 Task: Create a due date automation trigger when advanced on, 2 hours after a card is due add fields without custom field "Resume" set to a number lower than 1 and greater or equal to 10.
Action: Mouse moved to (1297, 100)
Screenshot: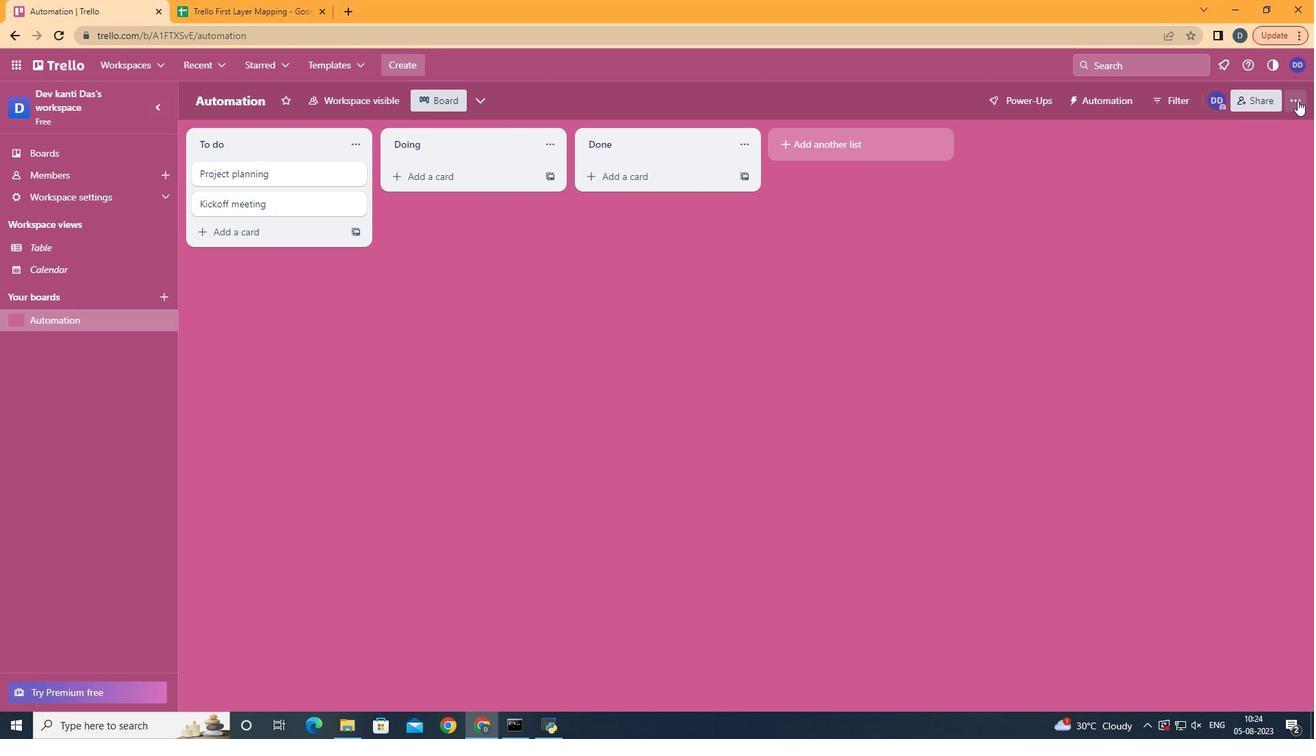 
Action: Mouse pressed left at (1297, 100)
Screenshot: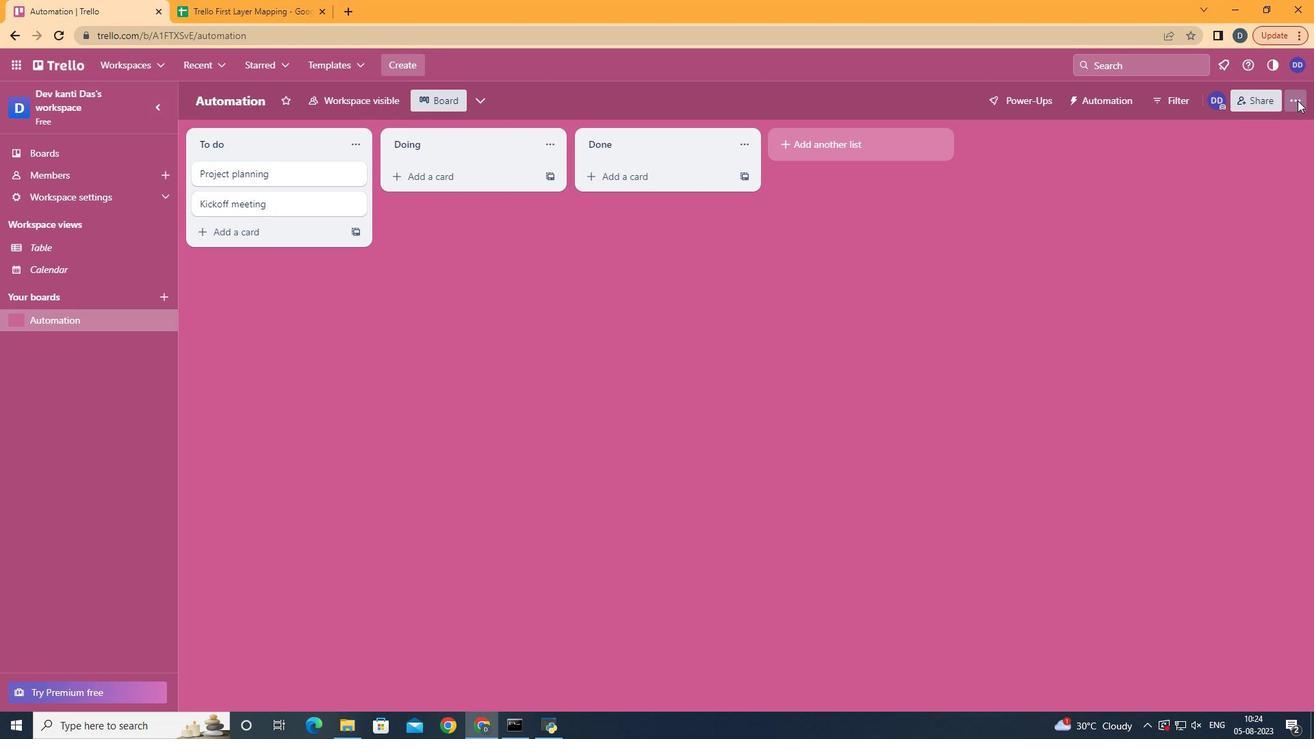 
Action: Mouse moved to (1194, 266)
Screenshot: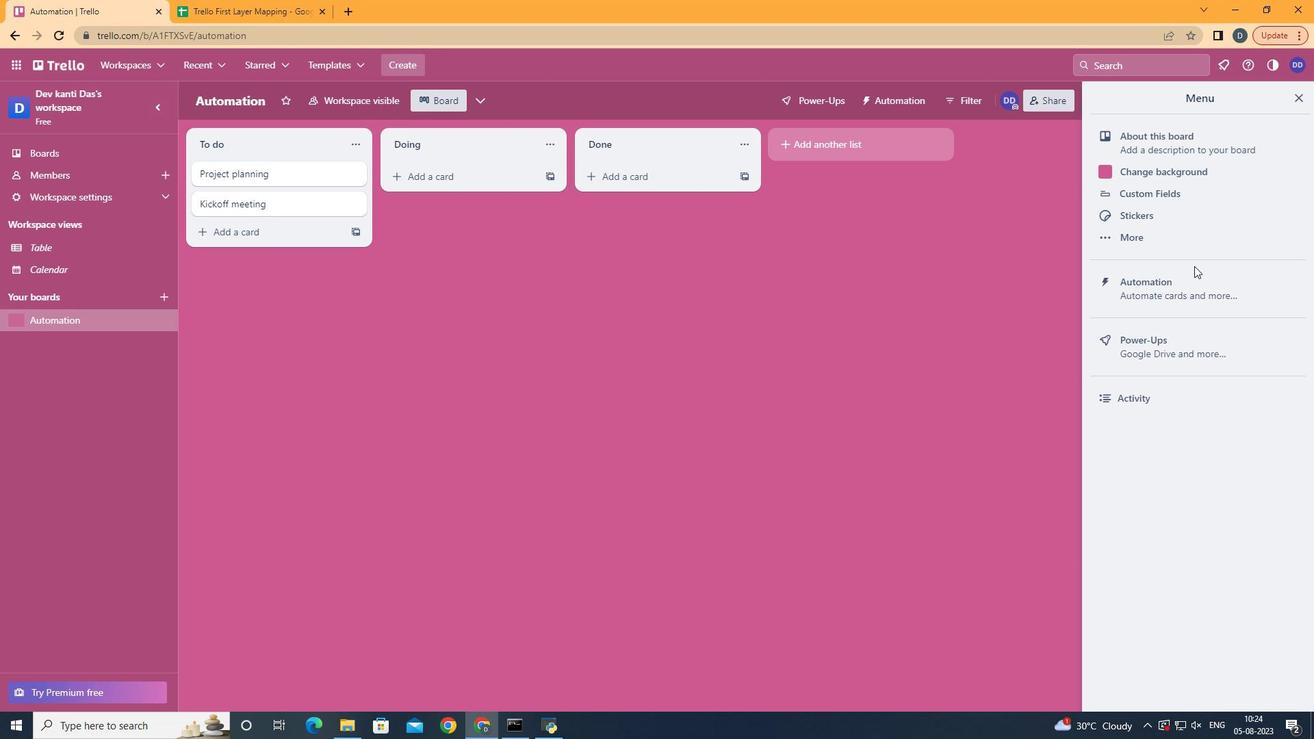 
Action: Mouse pressed left at (1194, 266)
Screenshot: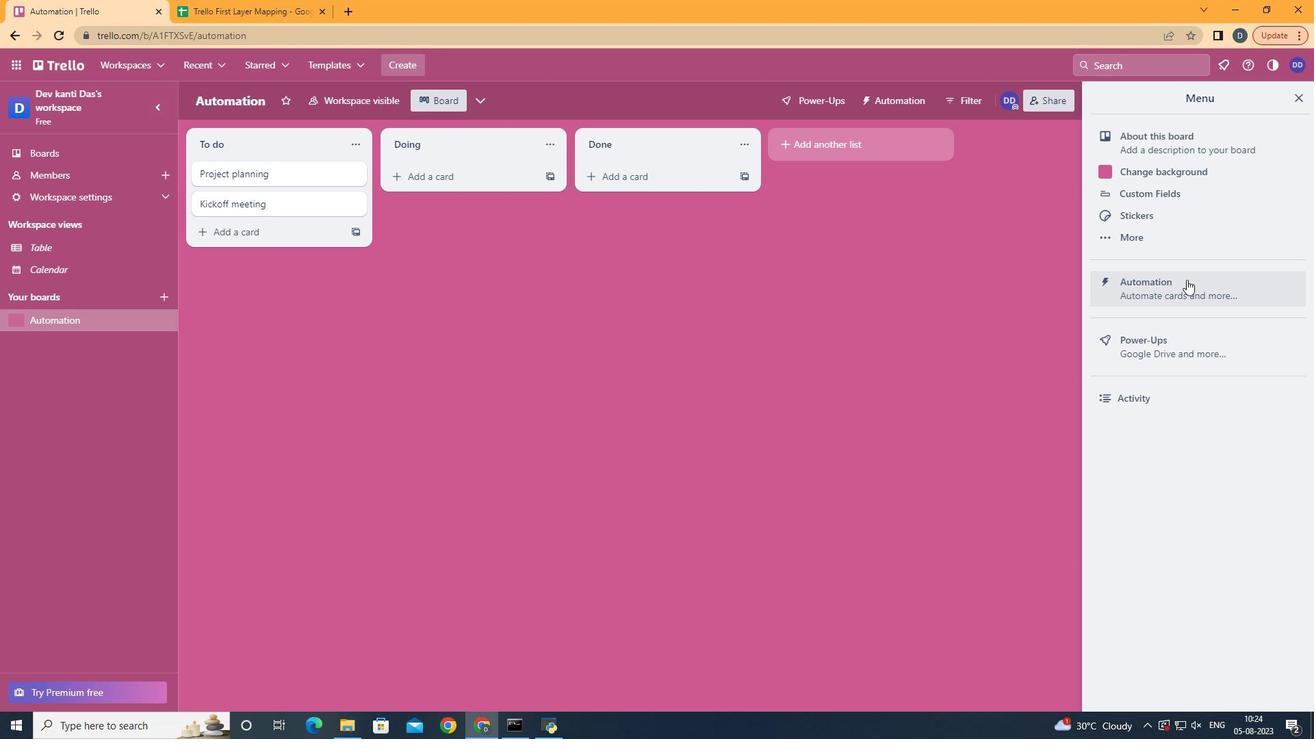 
Action: Mouse moved to (1184, 280)
Screenshot: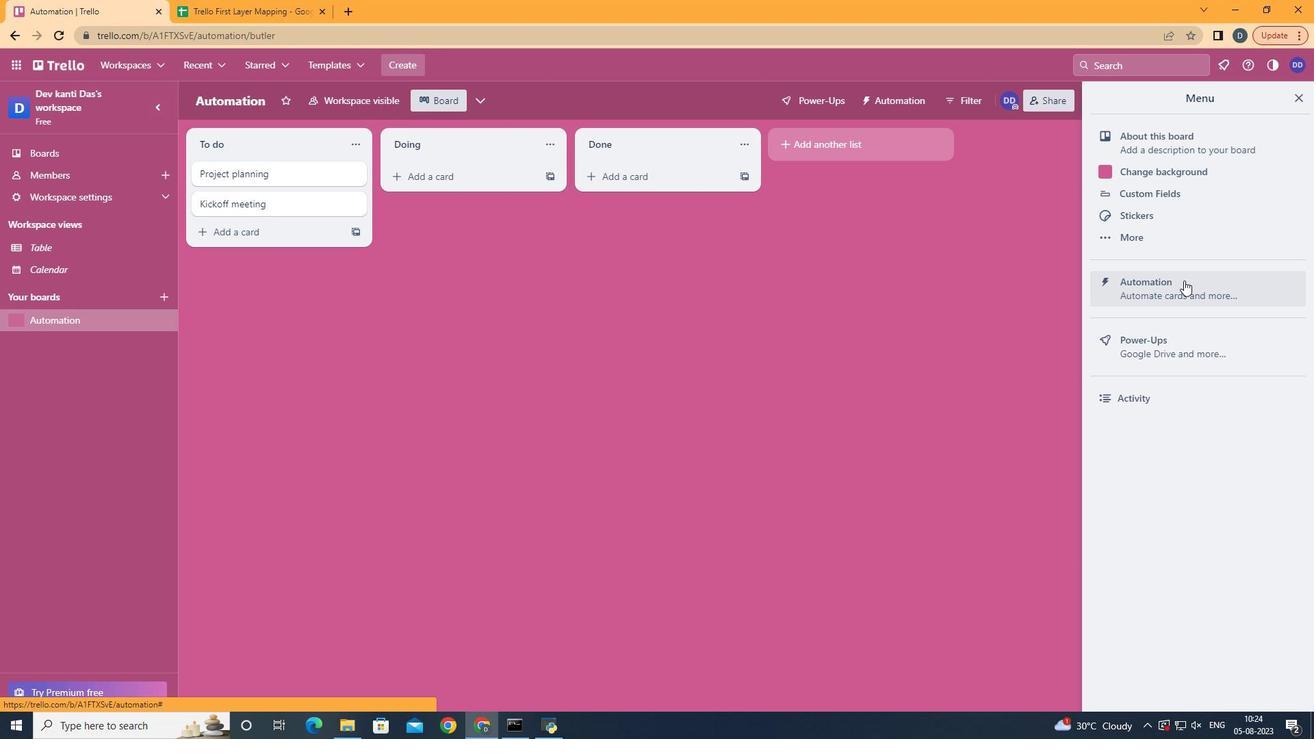 
Action: Mouse pressed left at (1186, 280)
Screenshot: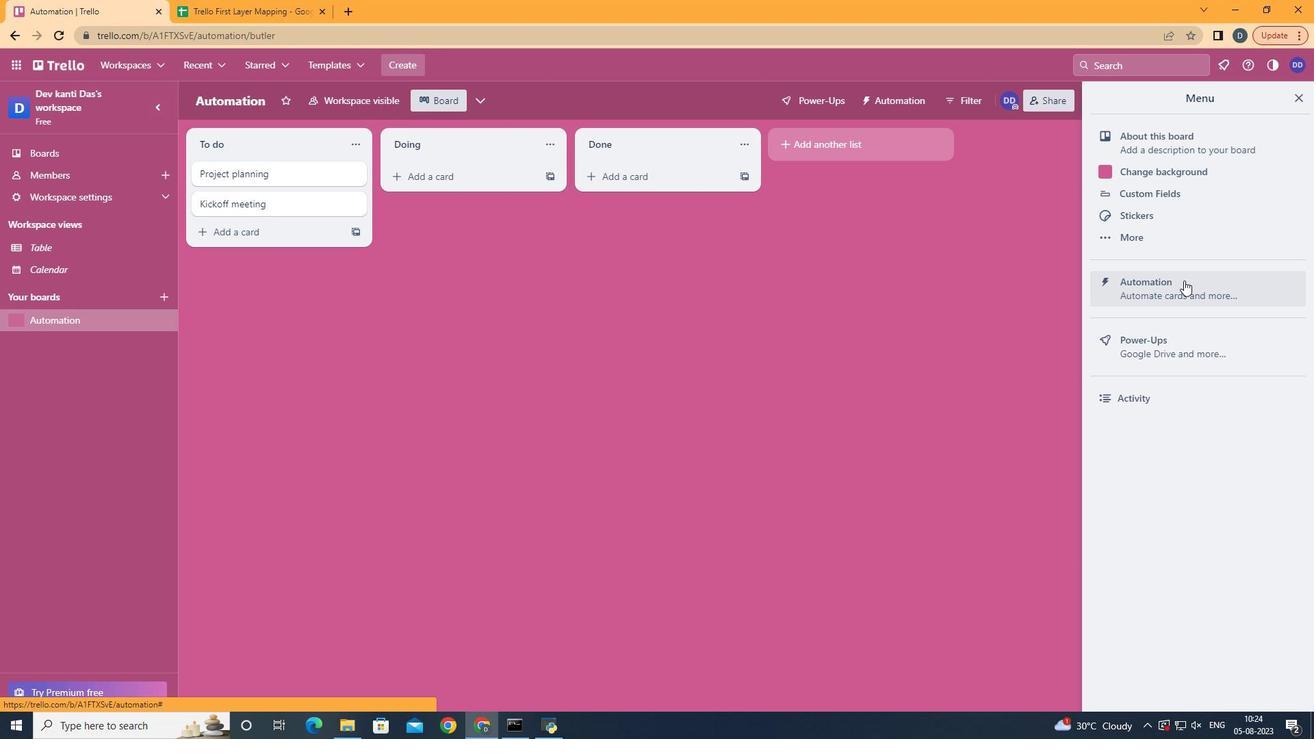 
Action: Mouse moved to (263, 277)
Screenshot: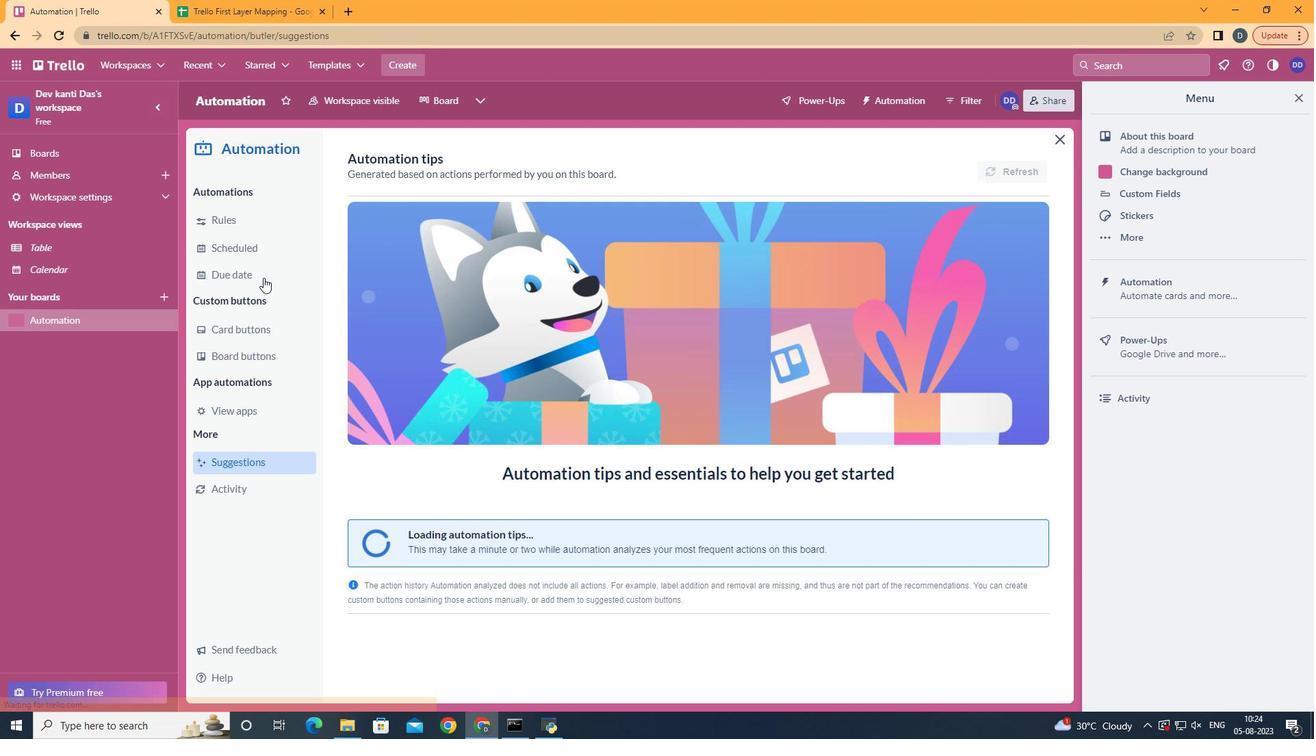
Action: Mouse pressed left at (263, 277)
Screenshot: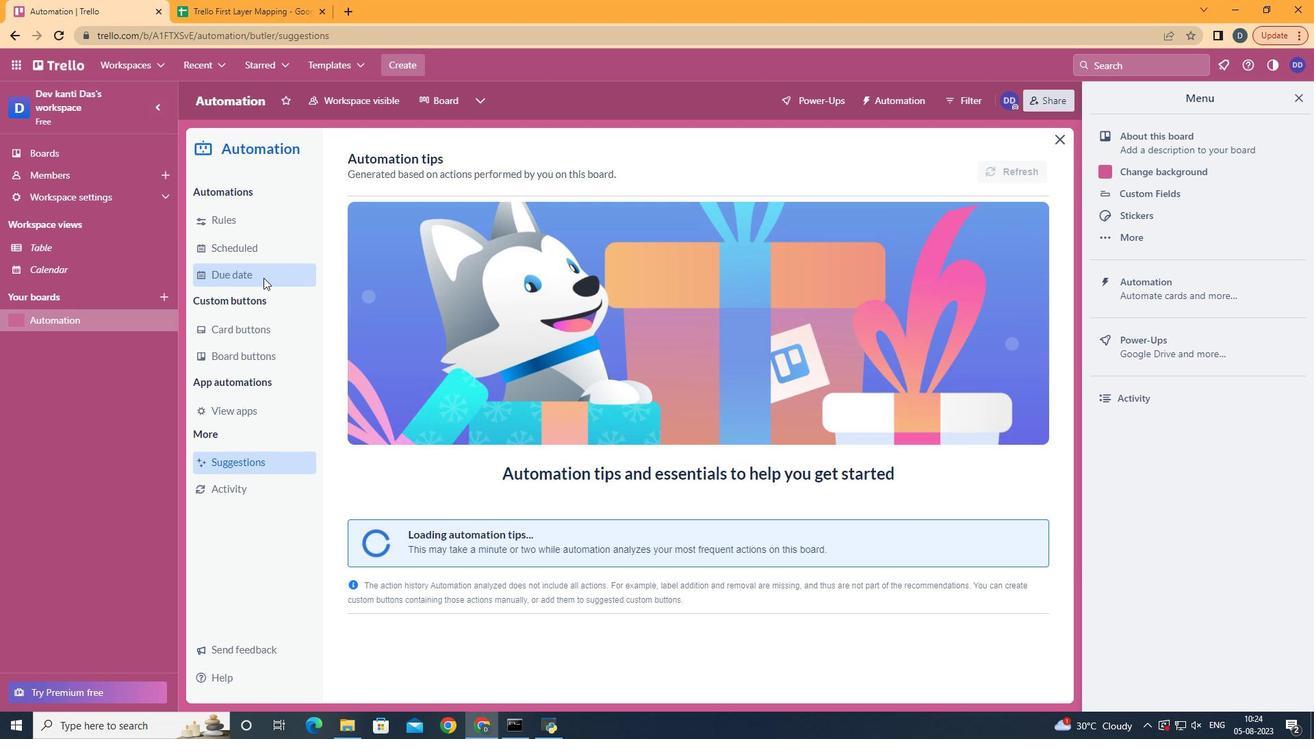 
Action: Mouse moved to (958, 167)
Screenshot: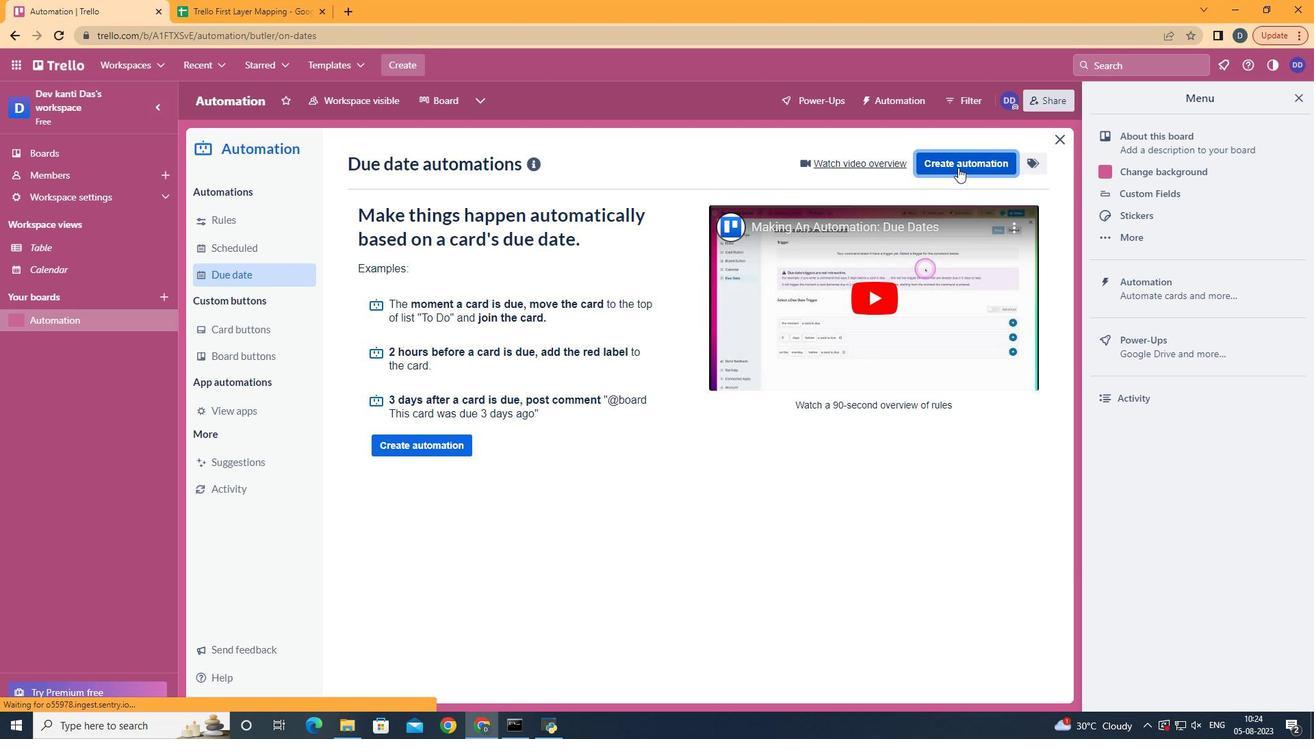 
Action: Mouse pressed left at (958, 167)
Screenshot: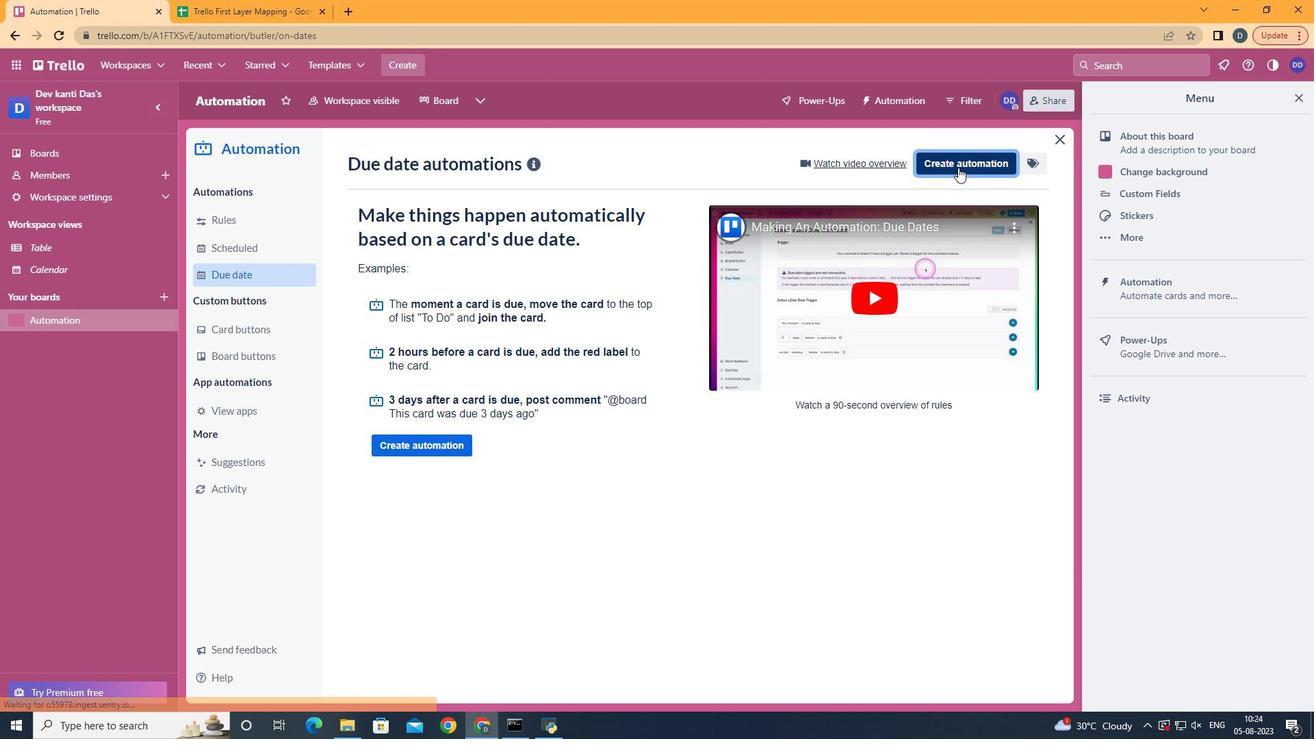 
Action: Mouse moved to (675, 299)
Screenshot: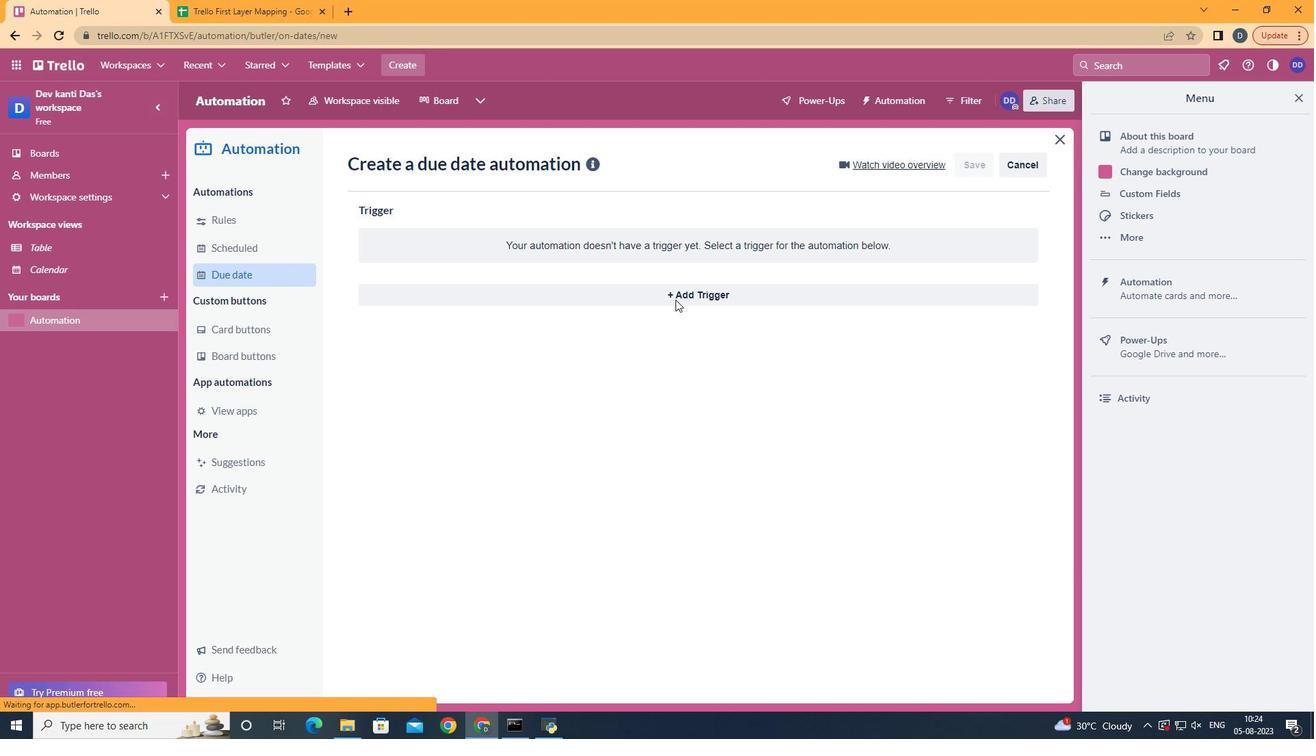 
Action: Mouse pressed left at (675, 299)
Screenshot: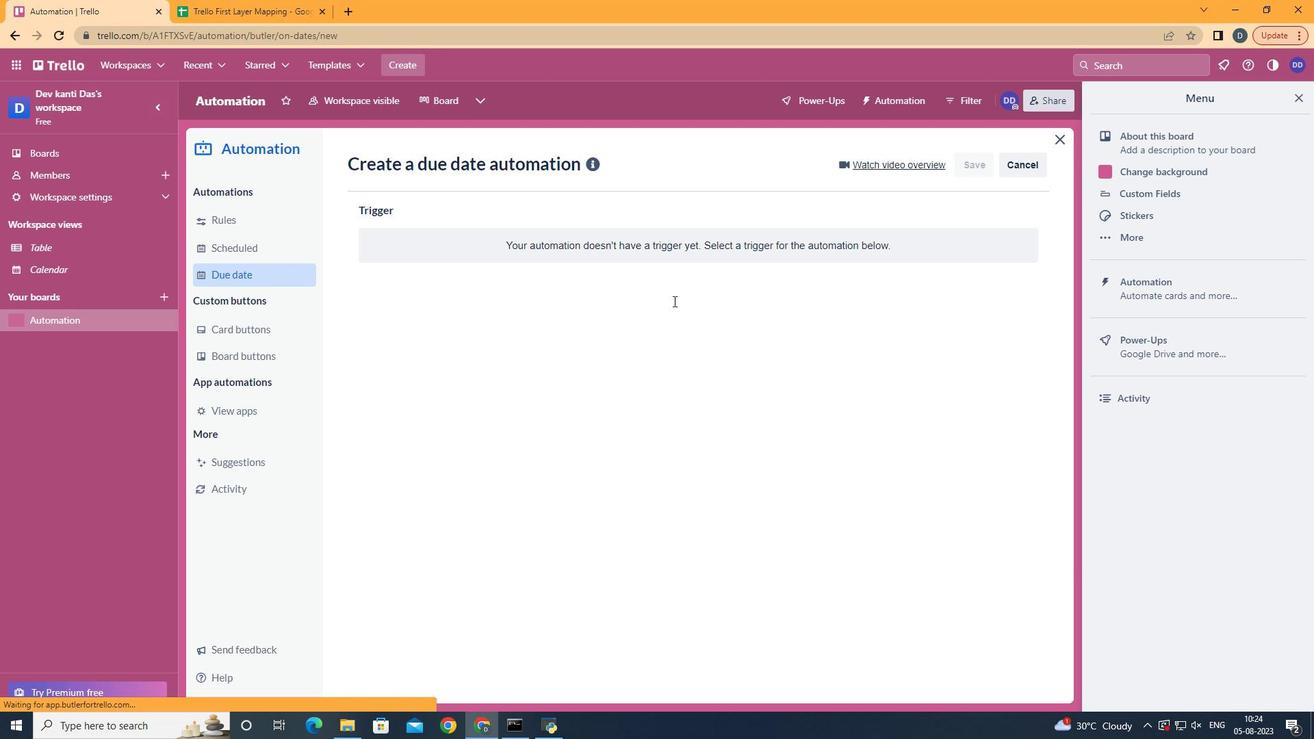 
Action: Mouse moved to (453, 578)
Screenshot: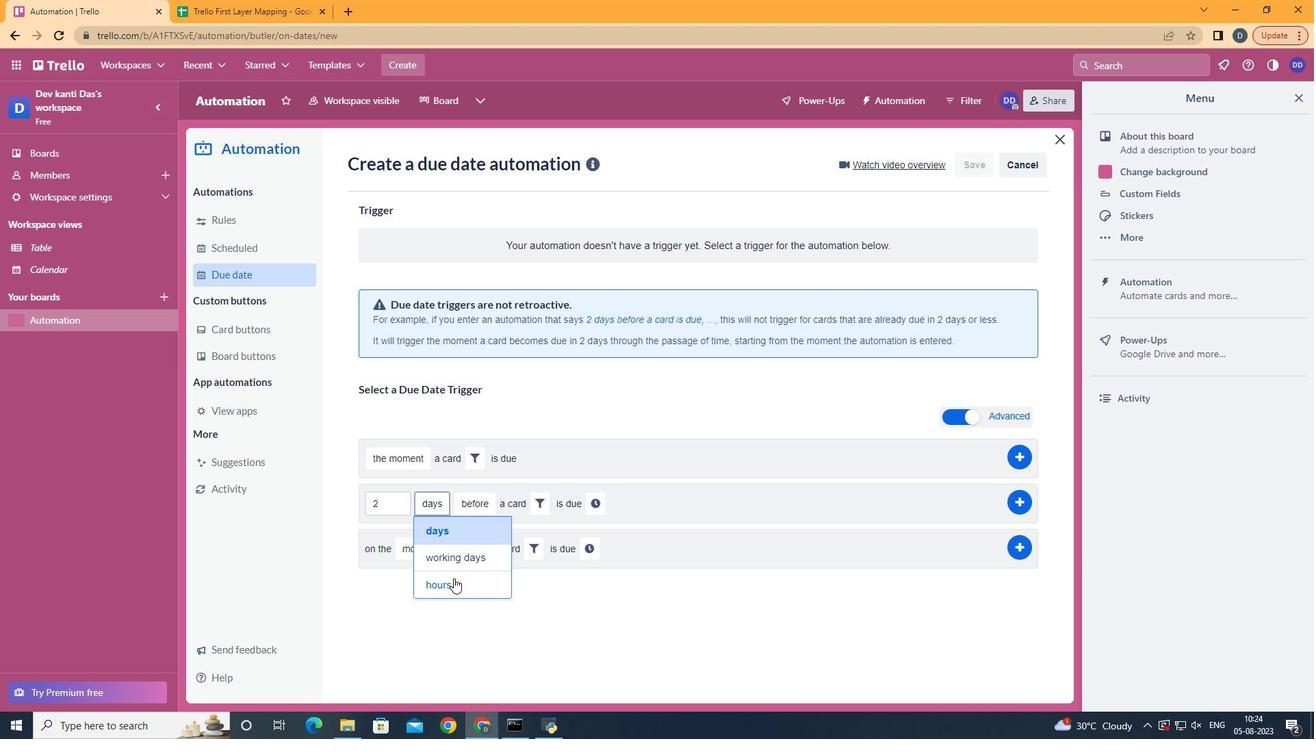 
Action: Mouse pressed left at (453, 578)
Screenshot: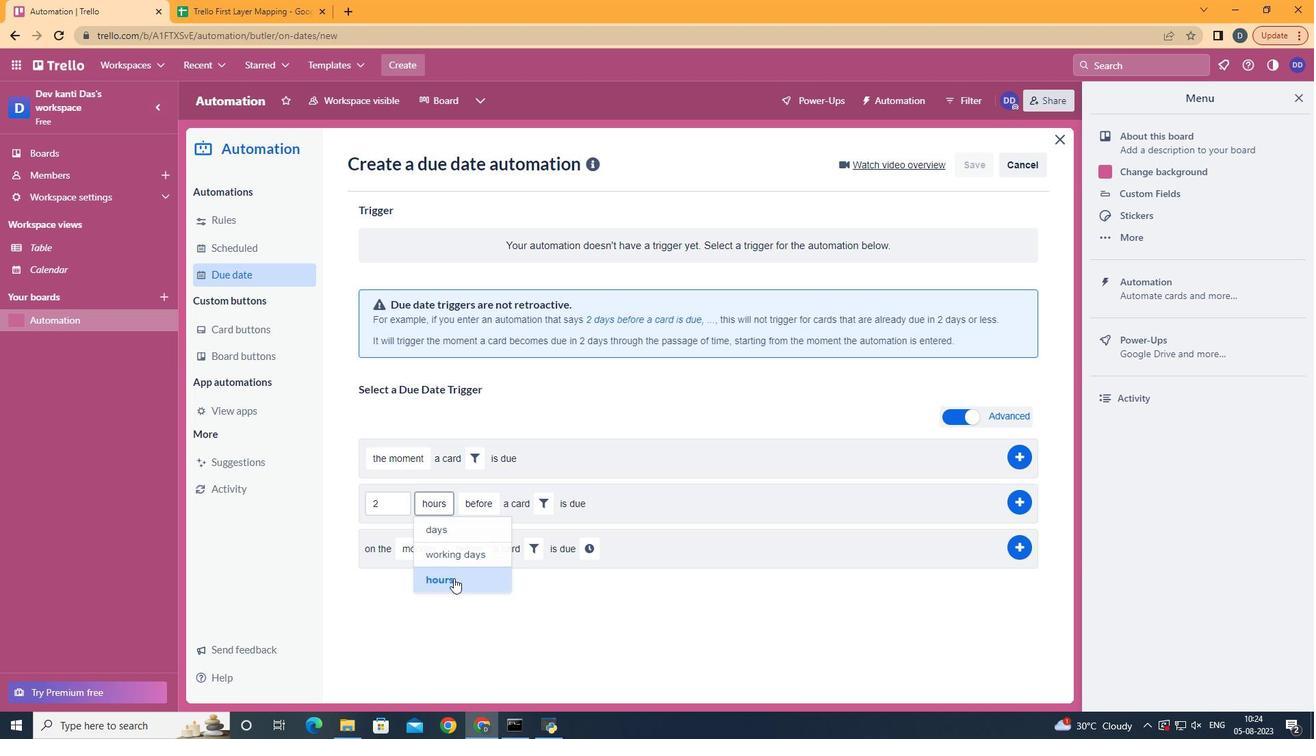 
Action: Mouse moved to (484, 555)
Screenshot: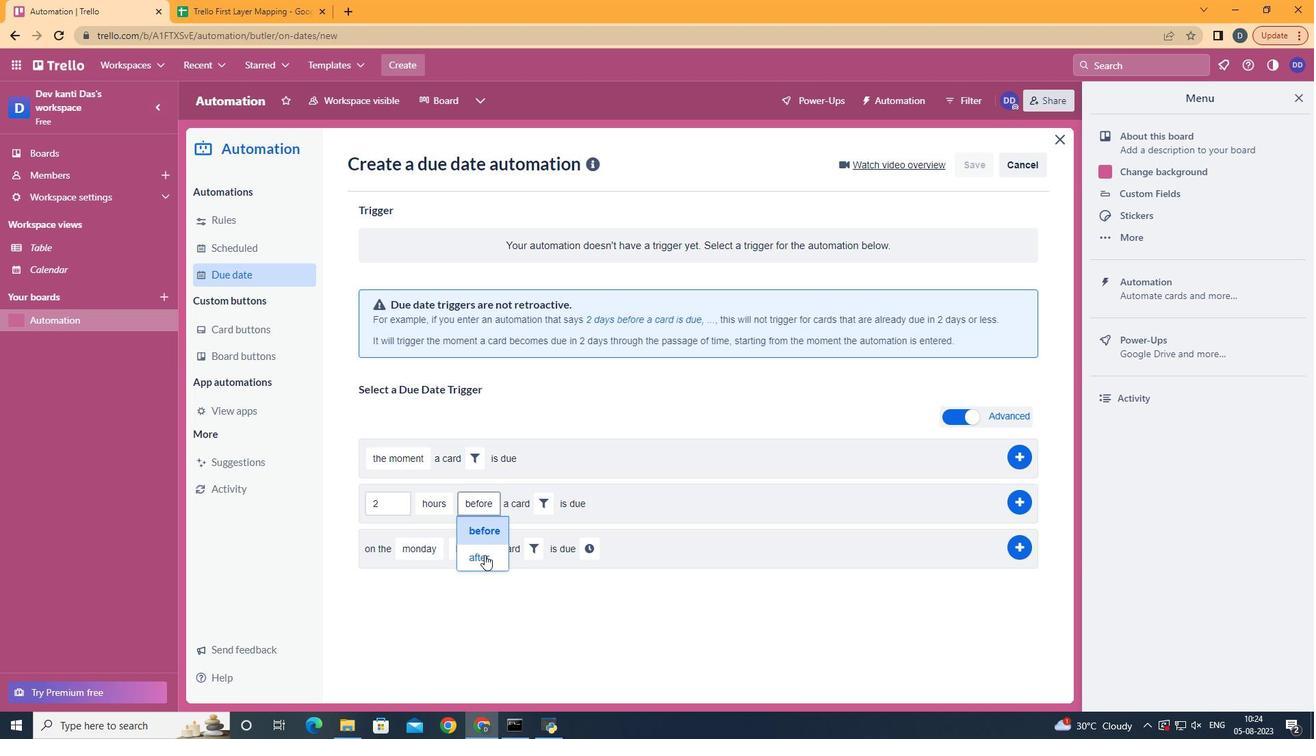 
Action: Mouse pressed left at (484, 555)
Screenshot: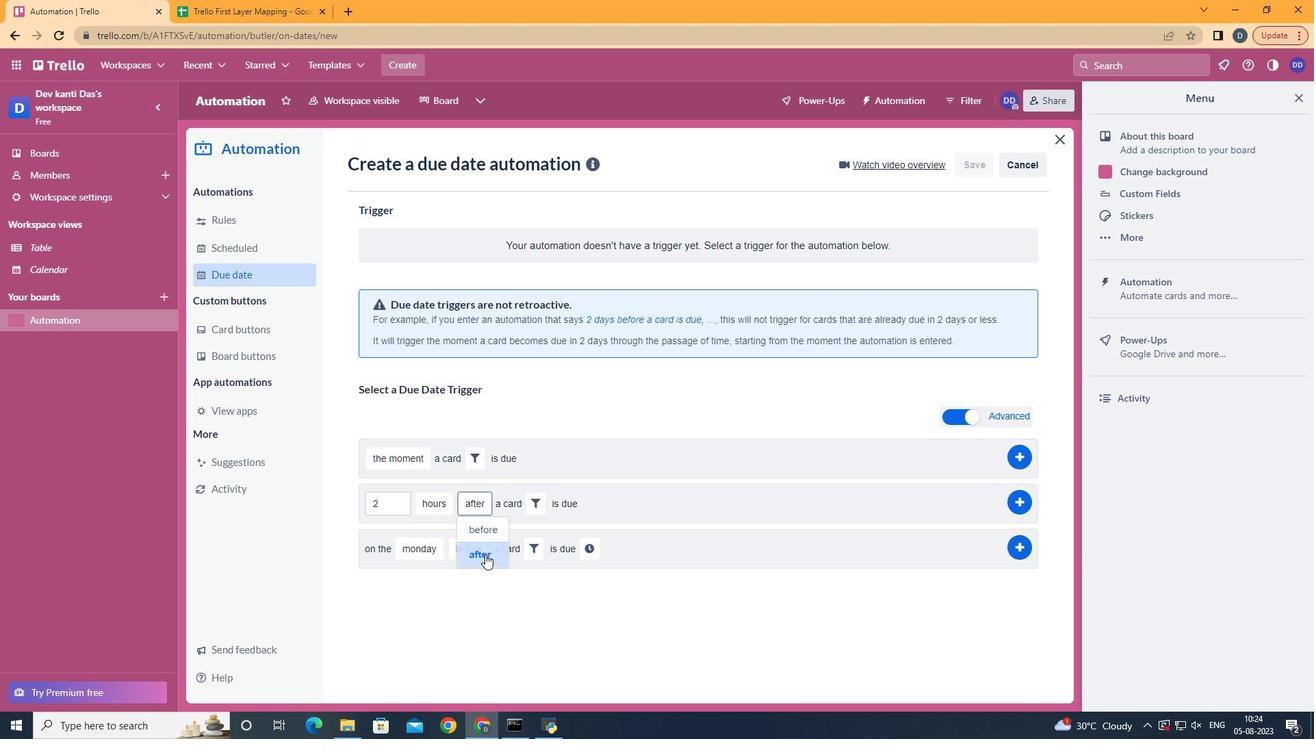 
Action: Mouse moved to (540, 508)
Screenshot: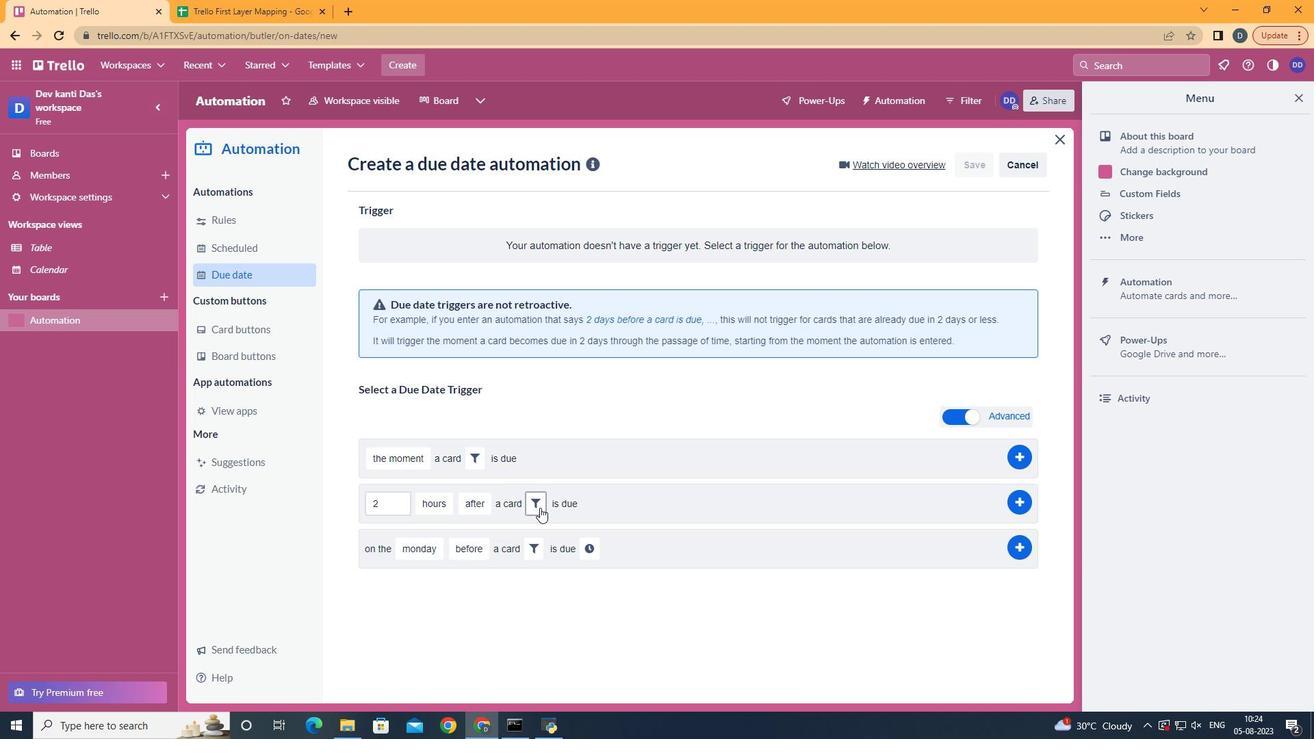 
Action: Mouse pressed left at (540, 508)
Screenshot: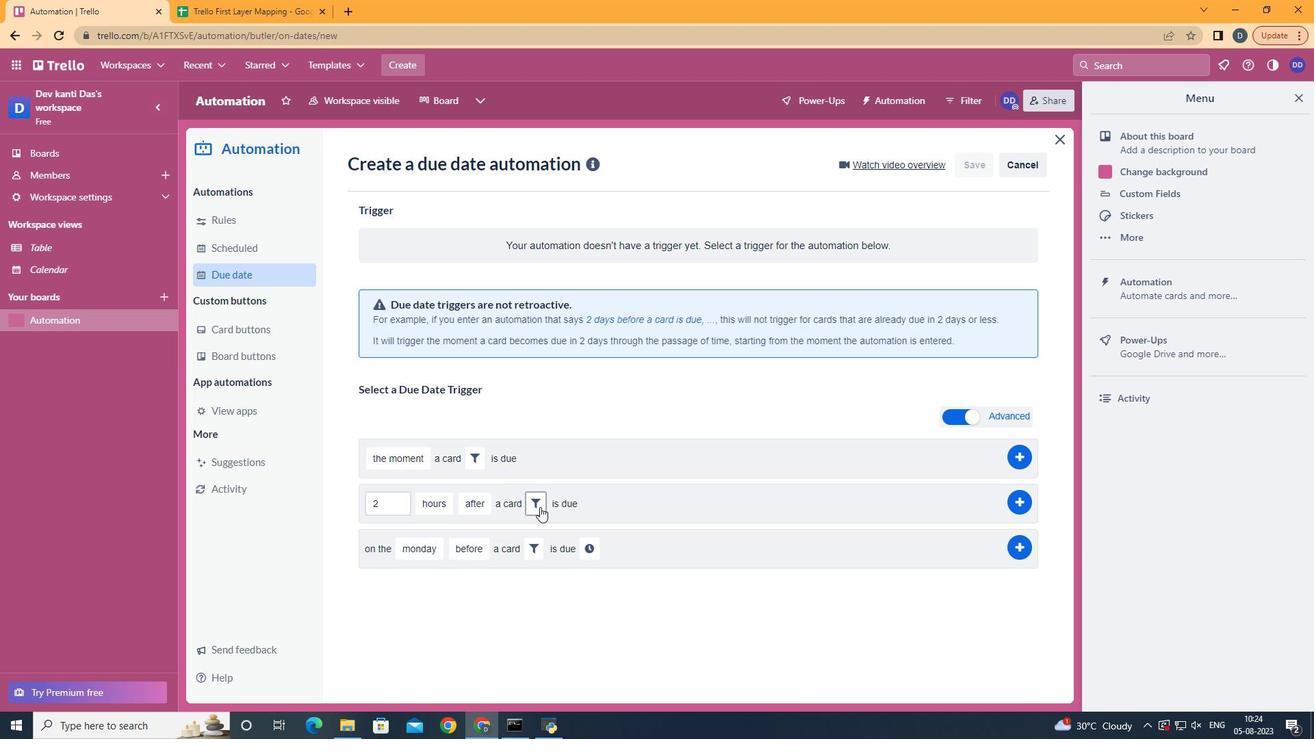
Action: Mouse moved to (753, 542)
Screenshot: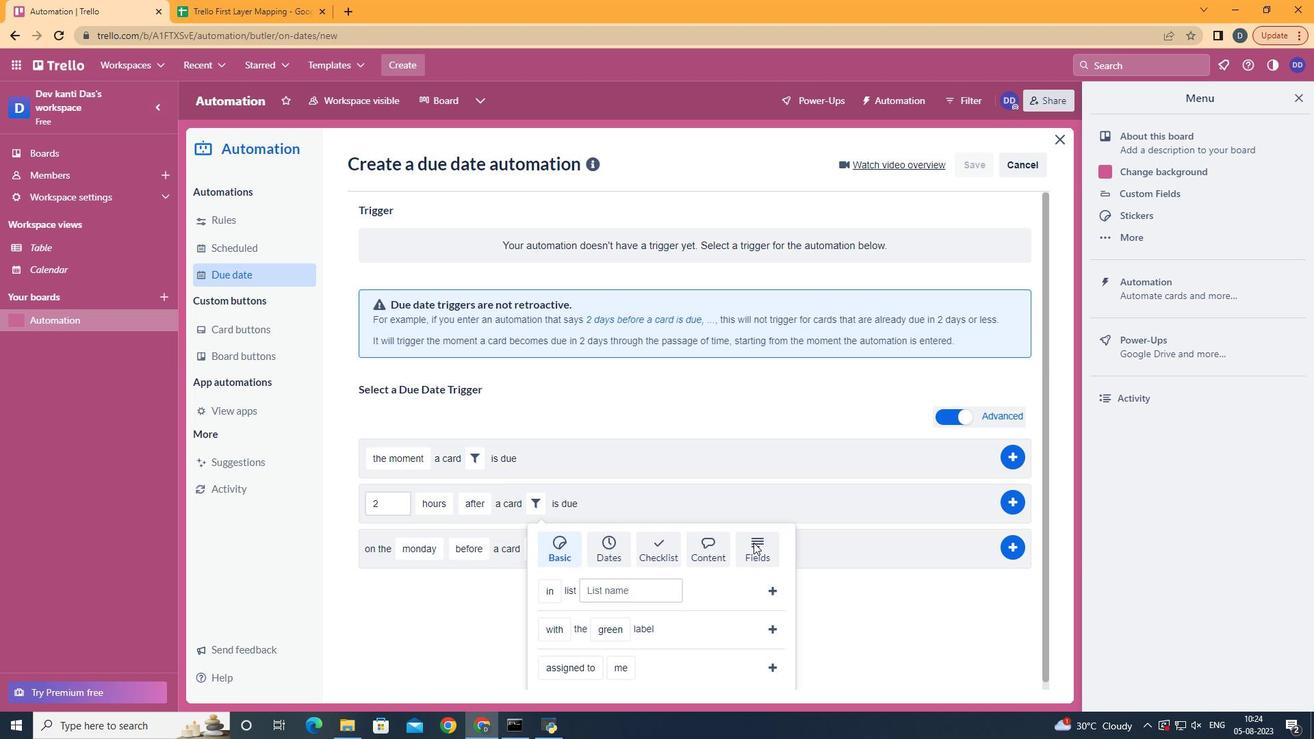
Action: Mouse pressed left at (753, 542)
Screenshot: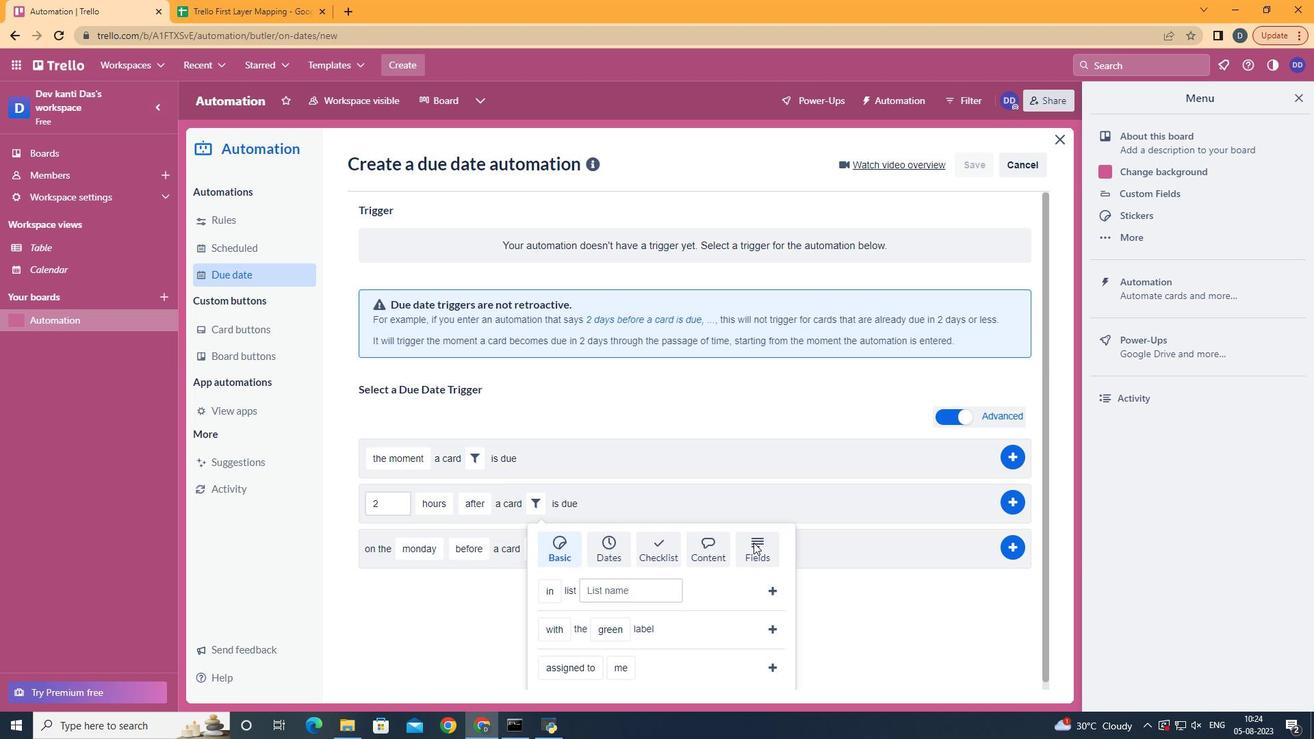
Action: Mouse moved to (802, 532)
Screenshot: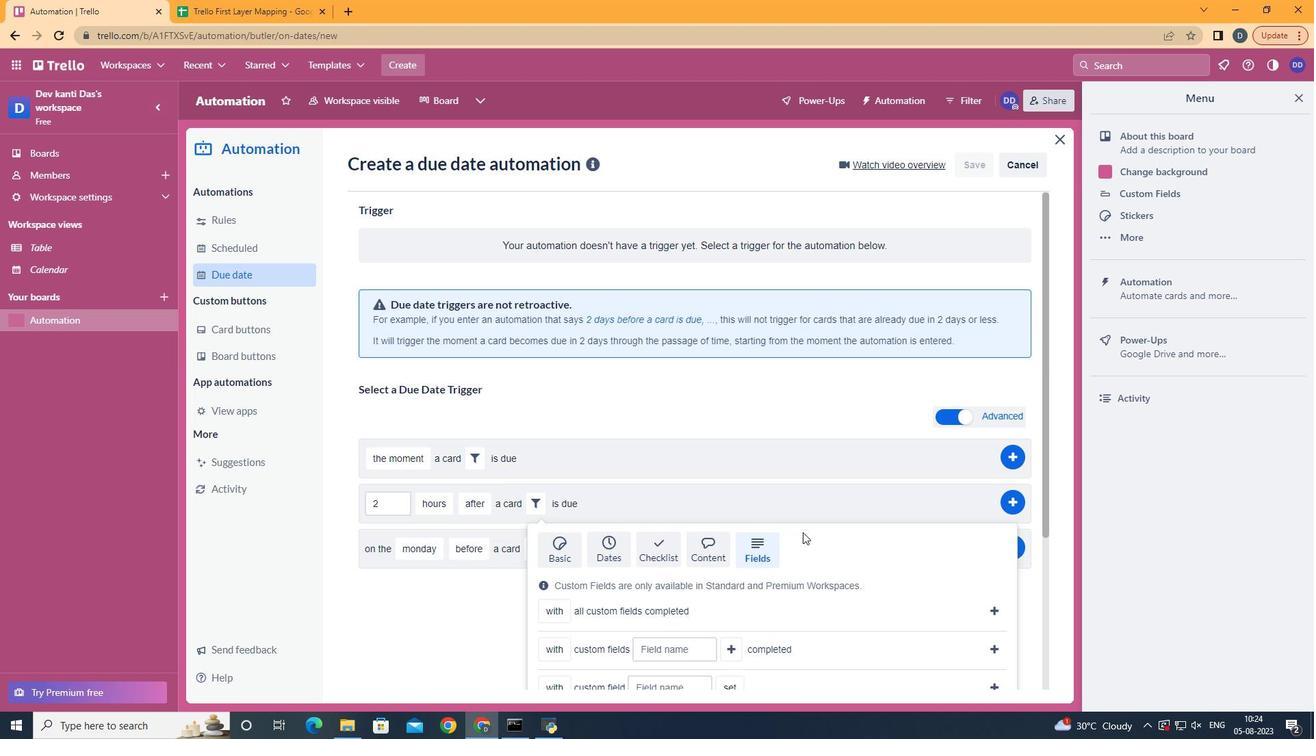 
Action: Mouse scrolled (802, 531) with delta (0, 0)
Screenshot: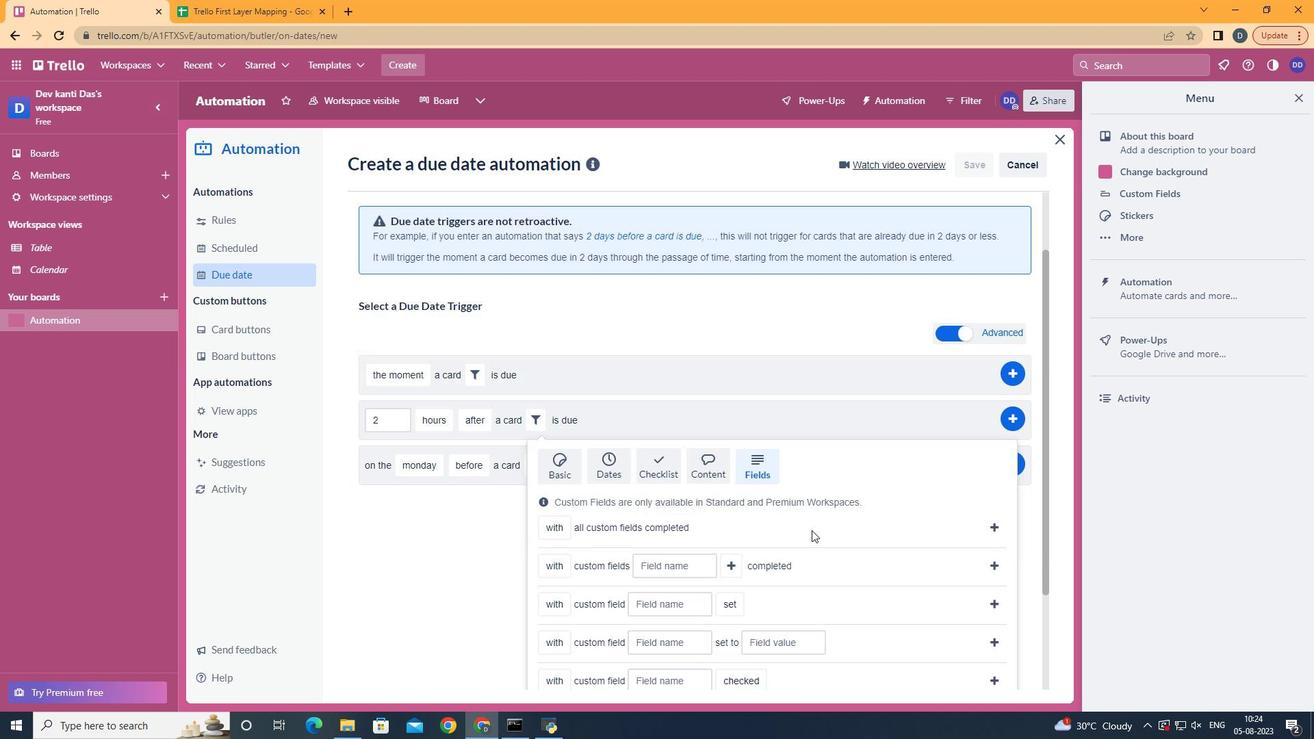 
Action: Mouse scrolled (802, 531) with delta (0, 0)
Screenshot: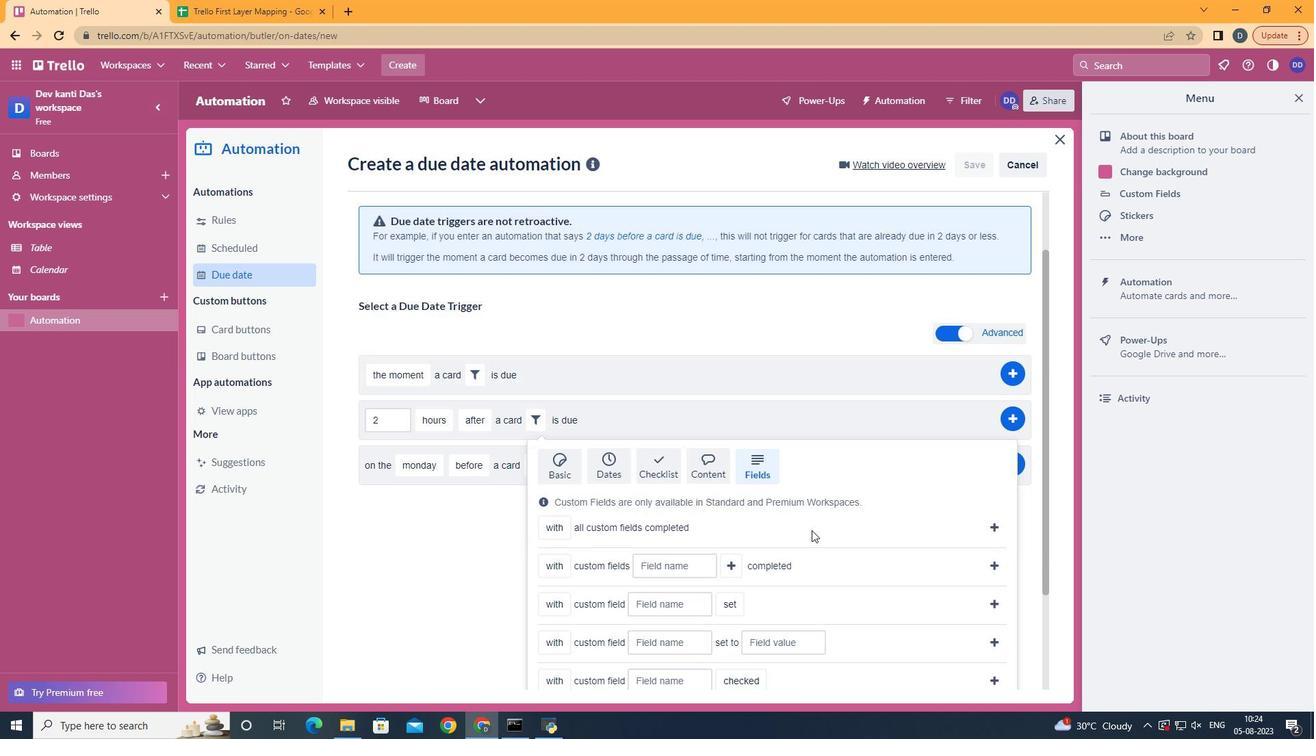 
Action: Mouse scrolled (802, 531) with delta (0, 0)
Screenshot: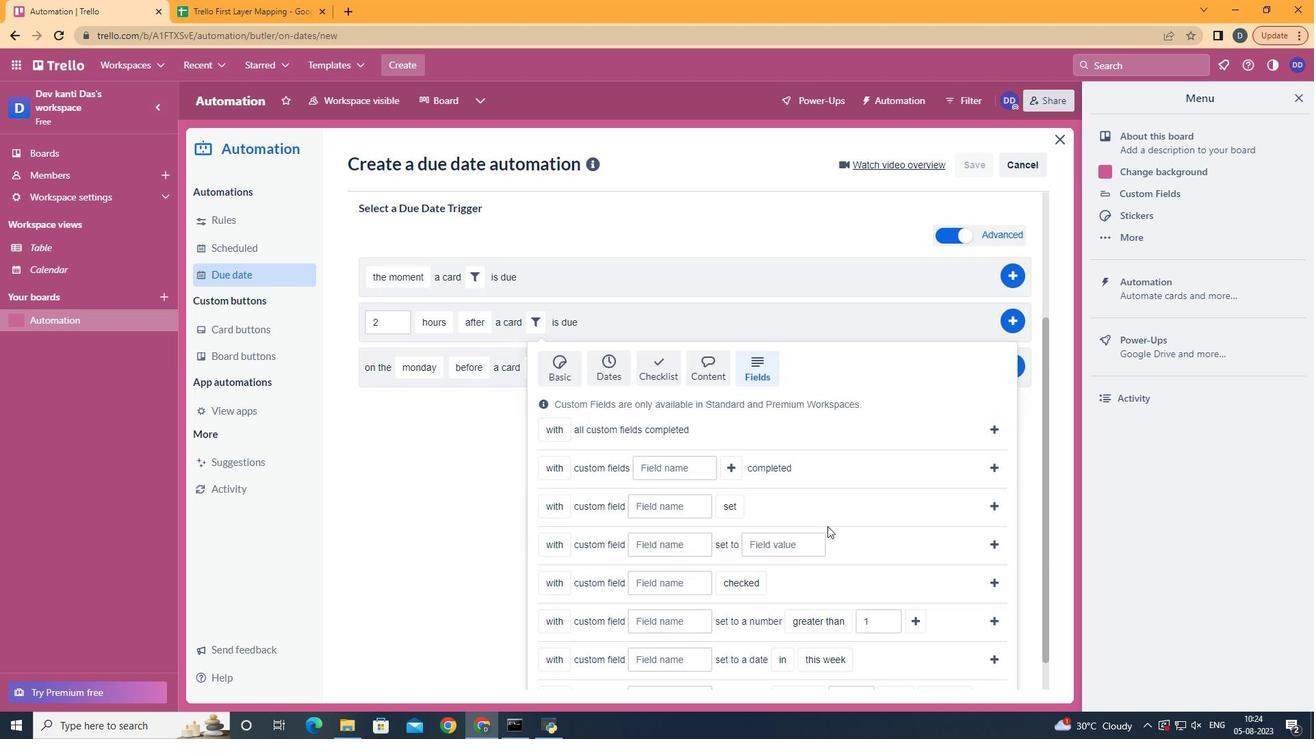 
Action: Mouse scrolled (802, 531) with delta (0, 0)
Screenshot: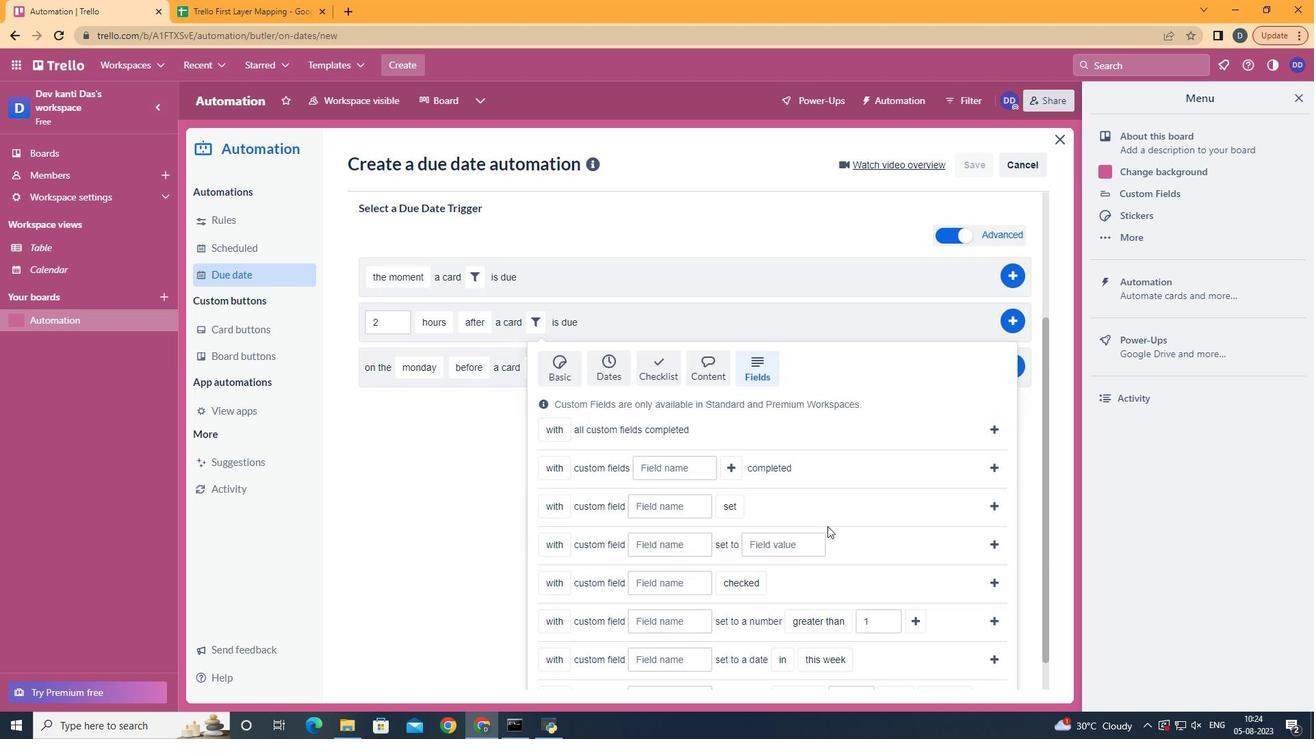 
Action: Mouse moved to (555, 649)
Screenshot: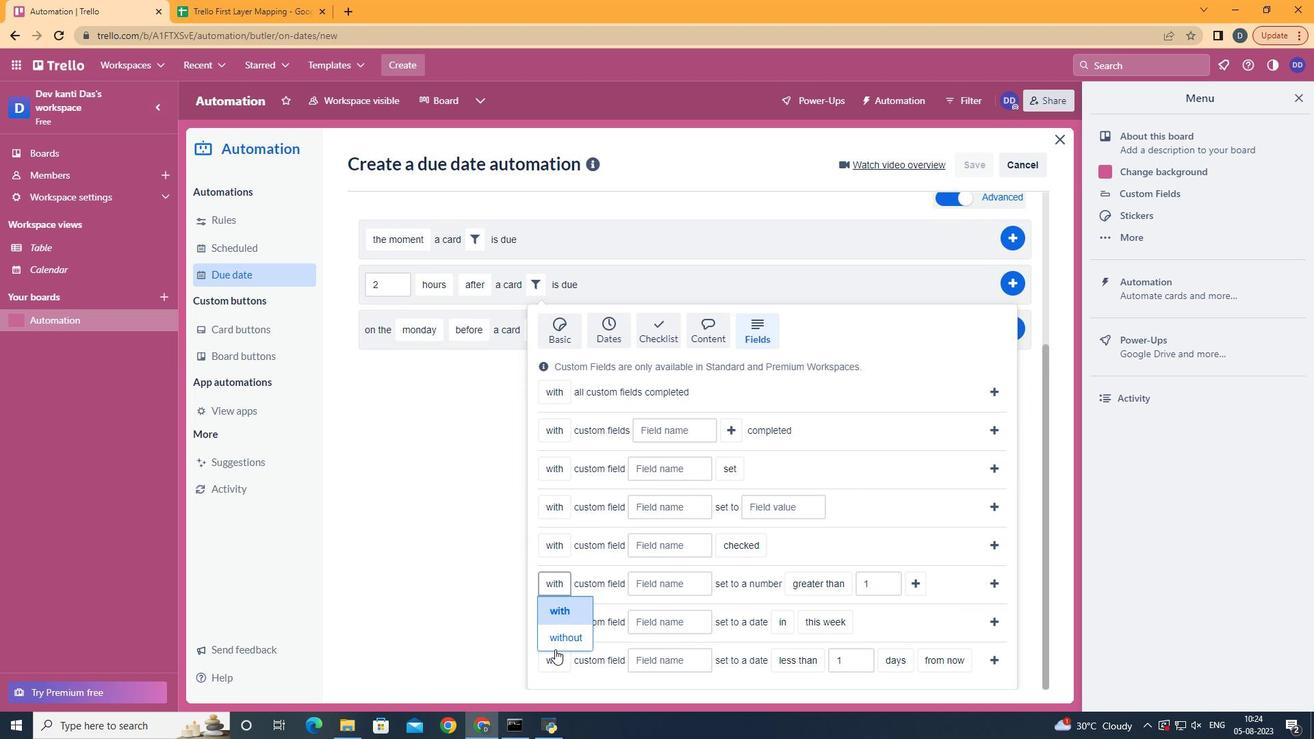 
Action: Mouse pressed left at (555, 649)
Screenshot: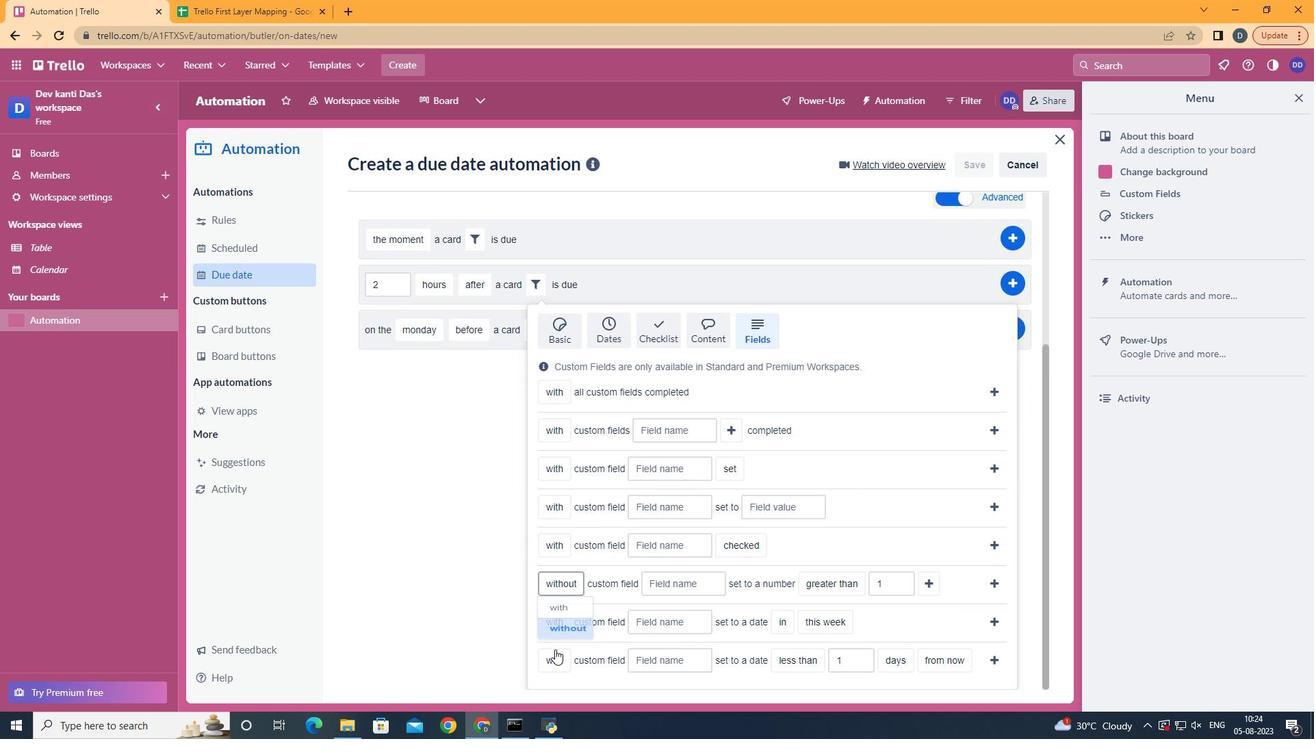 
Action: Mouse moved to (676, 585)
Screenshot: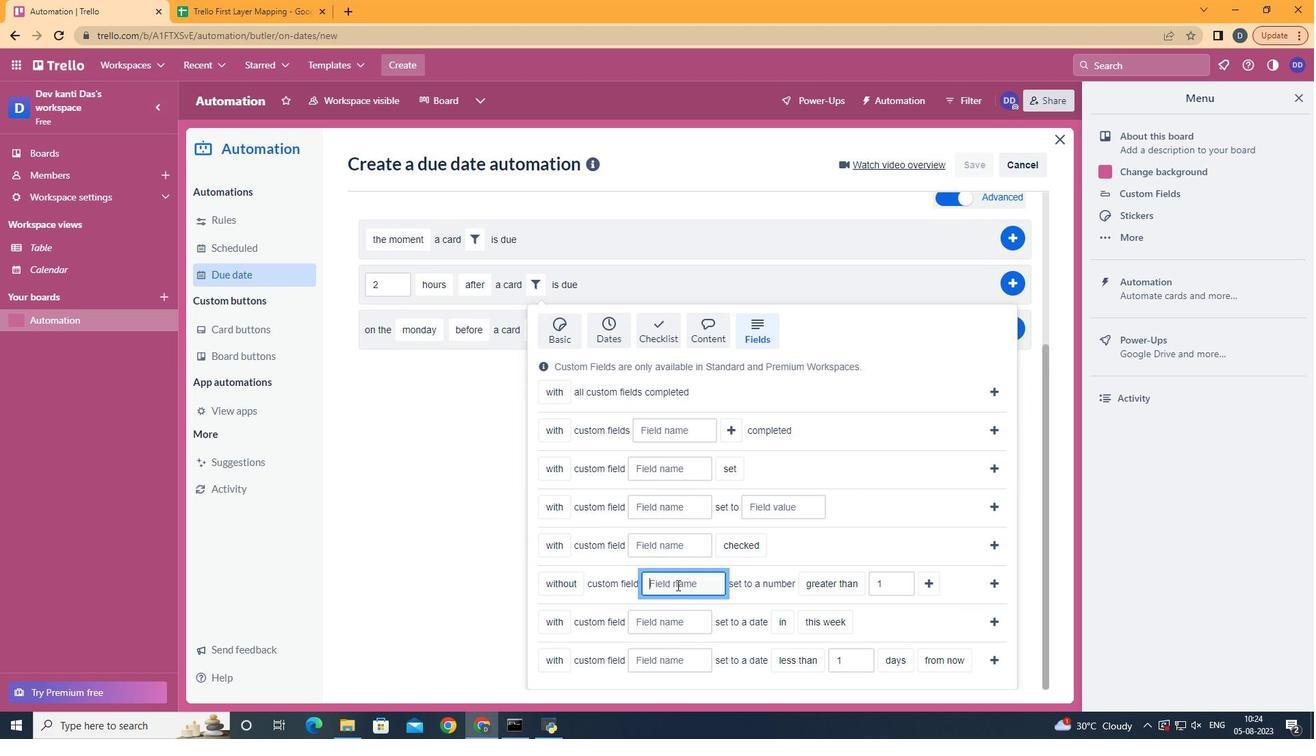 
Action: Mouse pressed left at (676, 585)
Screenshot: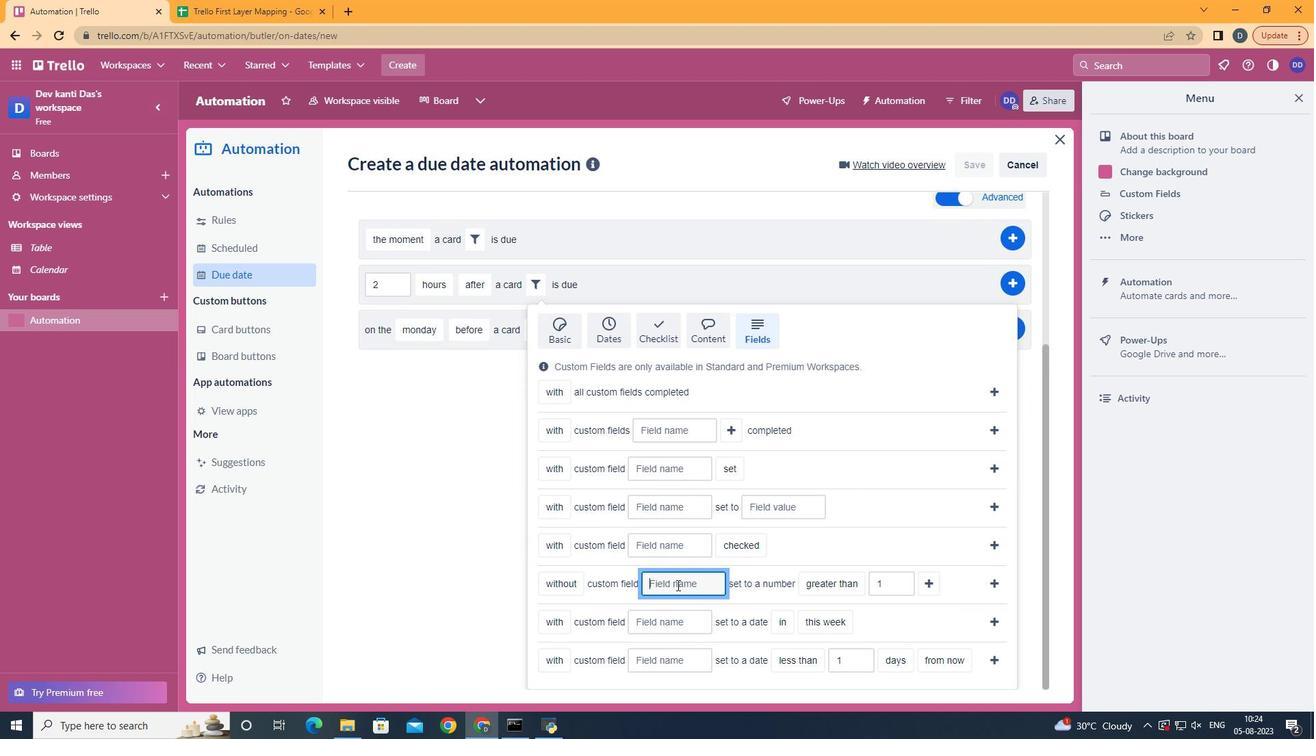 
Action: Key pressed <Key.shift>Resume
Screenshot: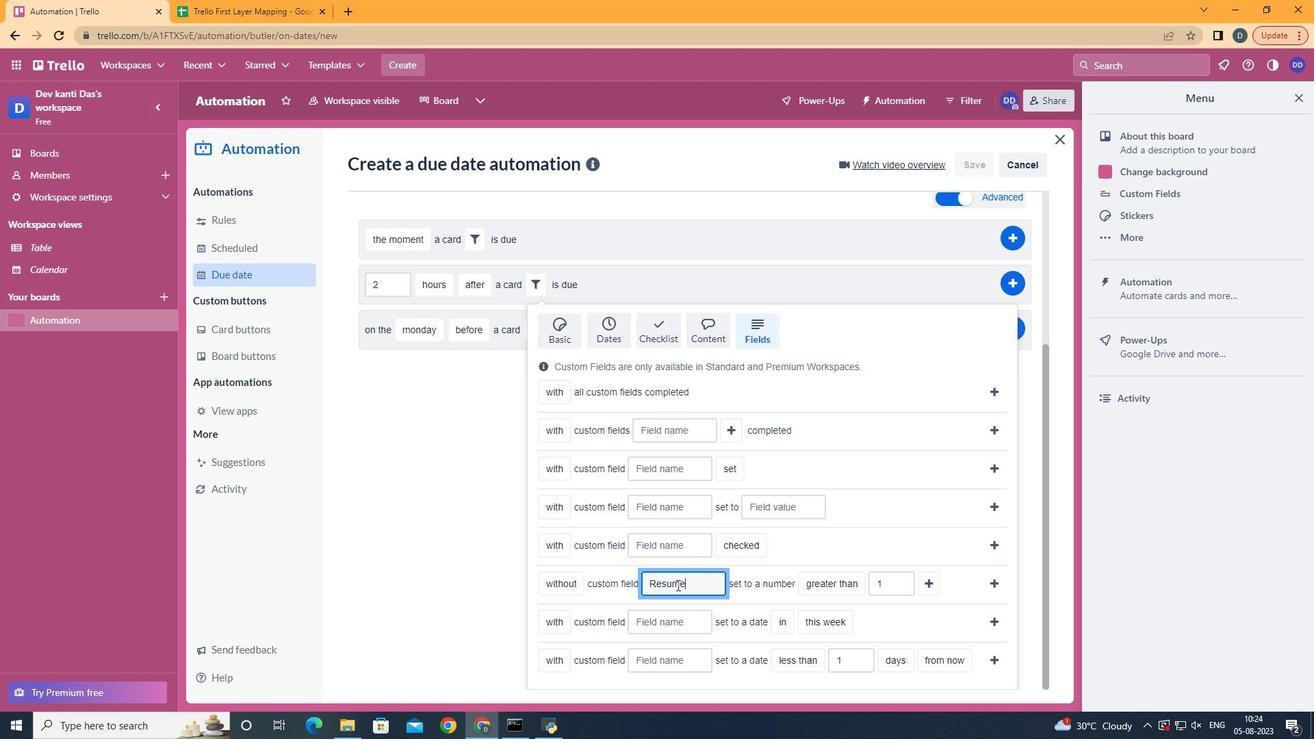 
Action: Mouse moved to (856, 530)
Screenshot: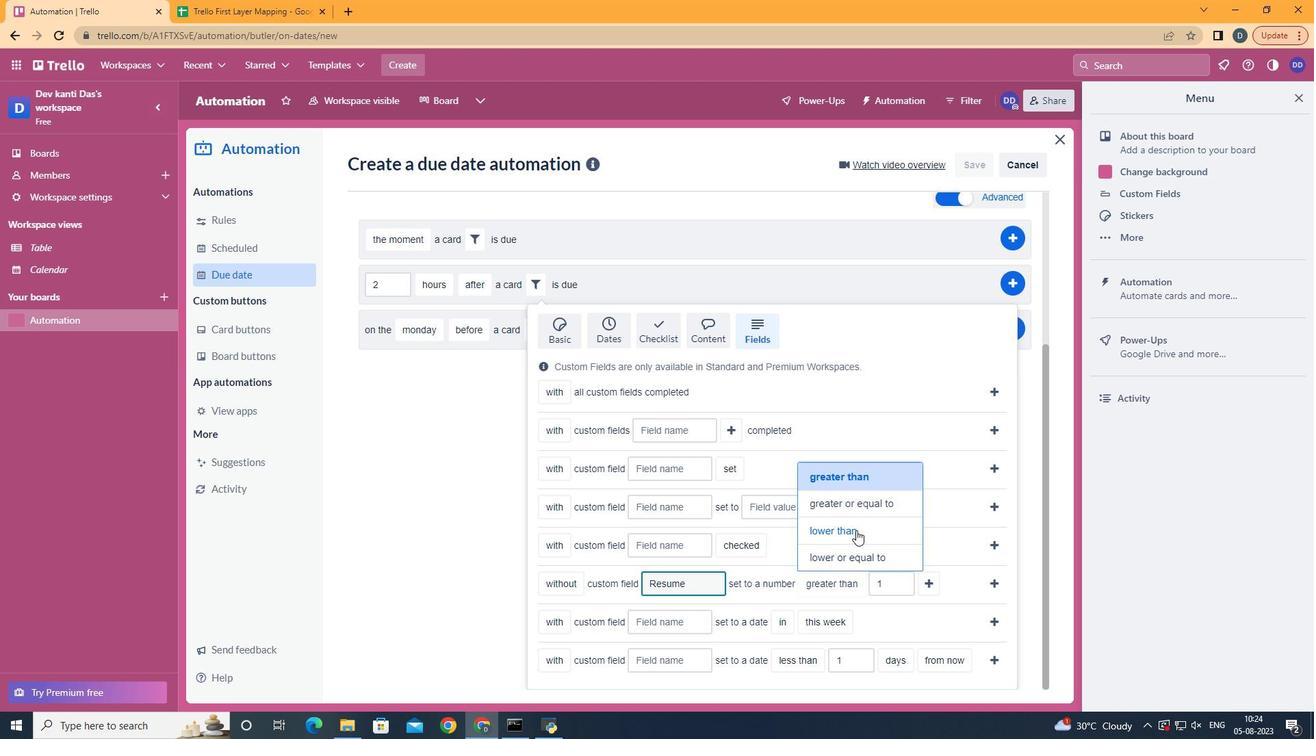 
Action: Mouse pressed left at (856, 530)
Screenshot: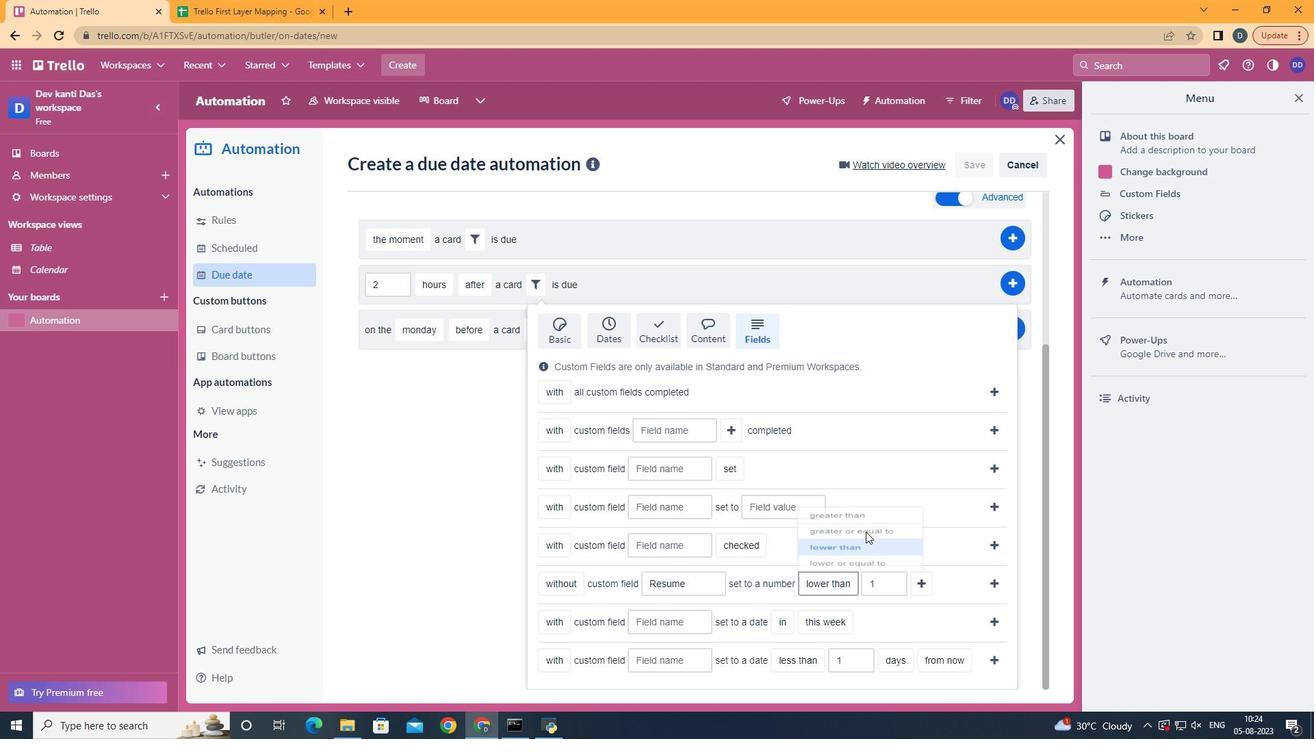 
Action: Mouse moved to (932, 583)
Screenshot: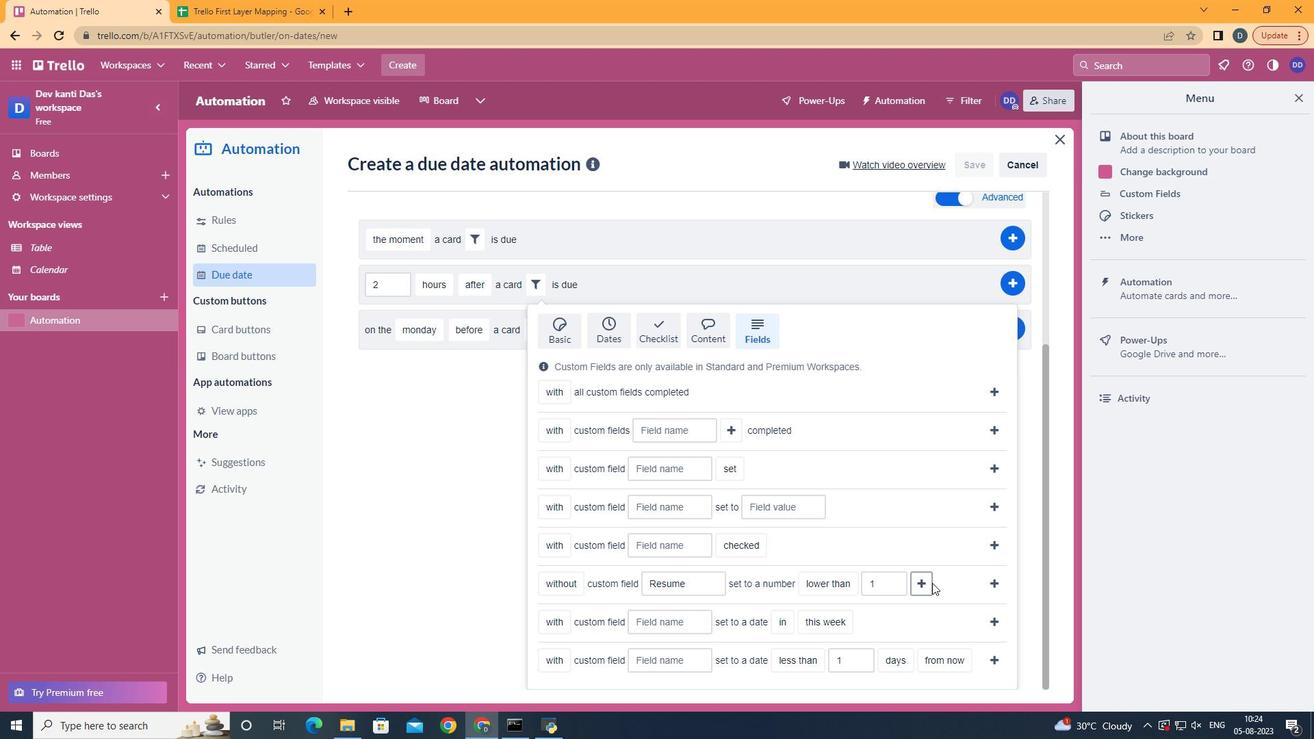 
Action: Mouse pressed left at (932, 583)
Screenshot: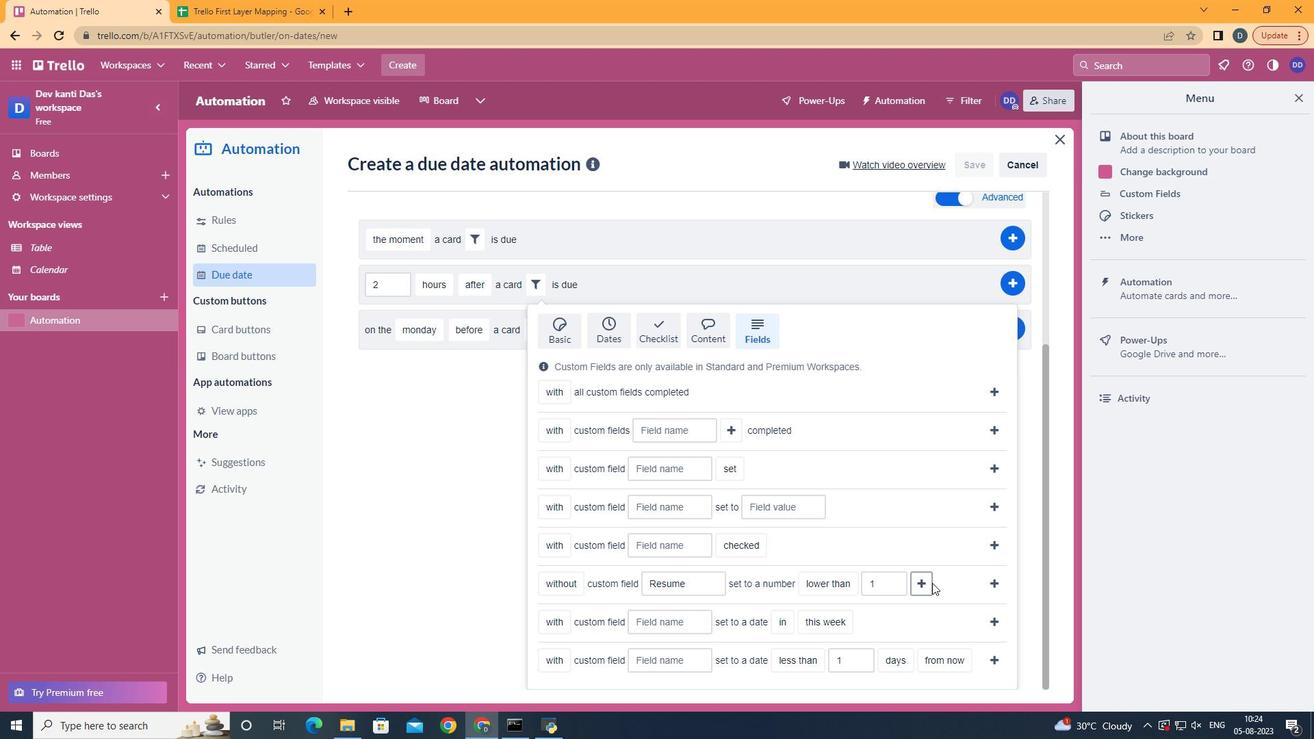 
Action: Mouse moved to (623, 590)
Screenshot: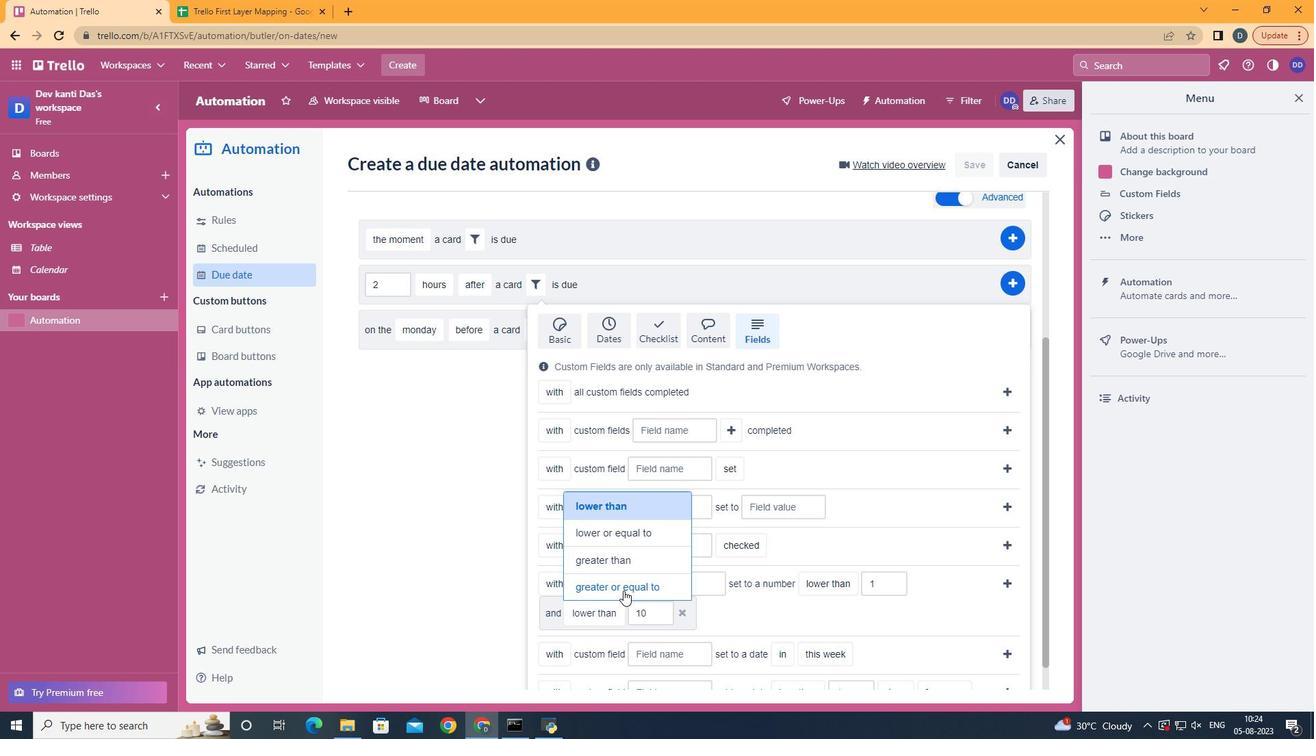 
Action: Mouse pressed left at (623, 590)
Screenshot: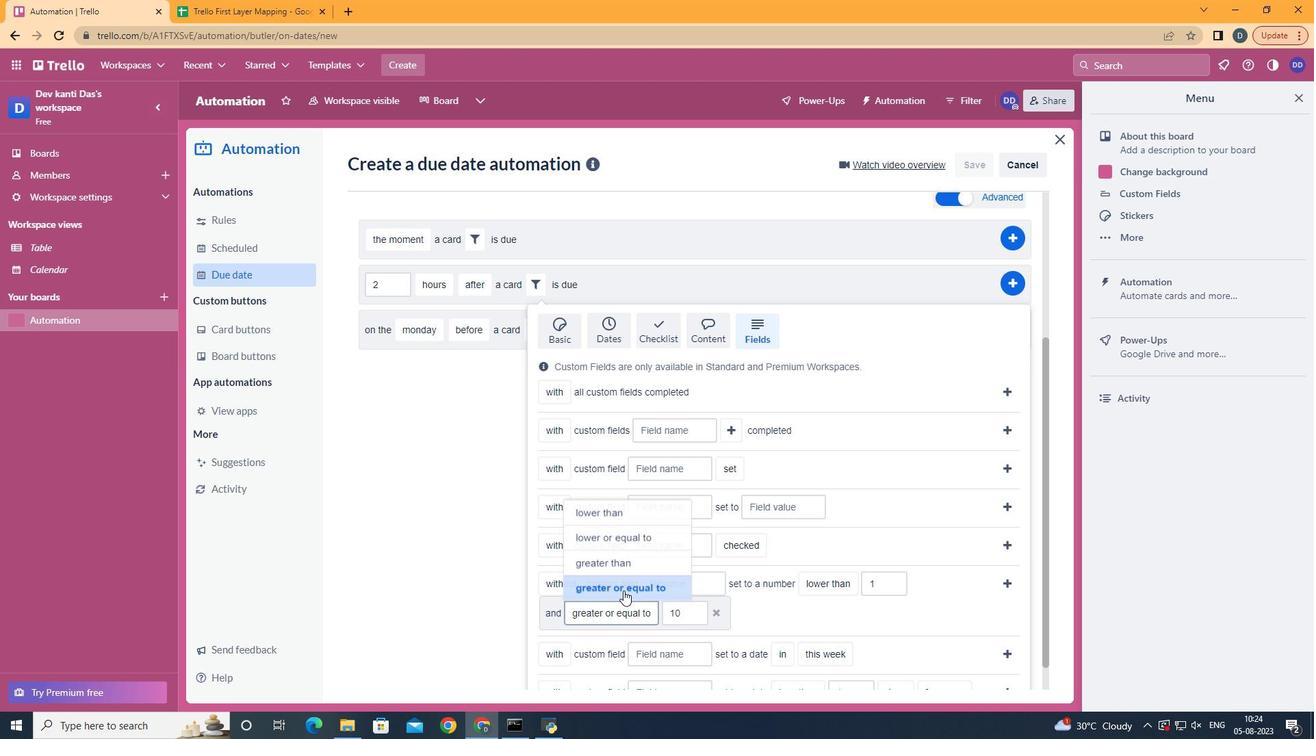
Action: Mouse moved to (997, 583)
Screenshot: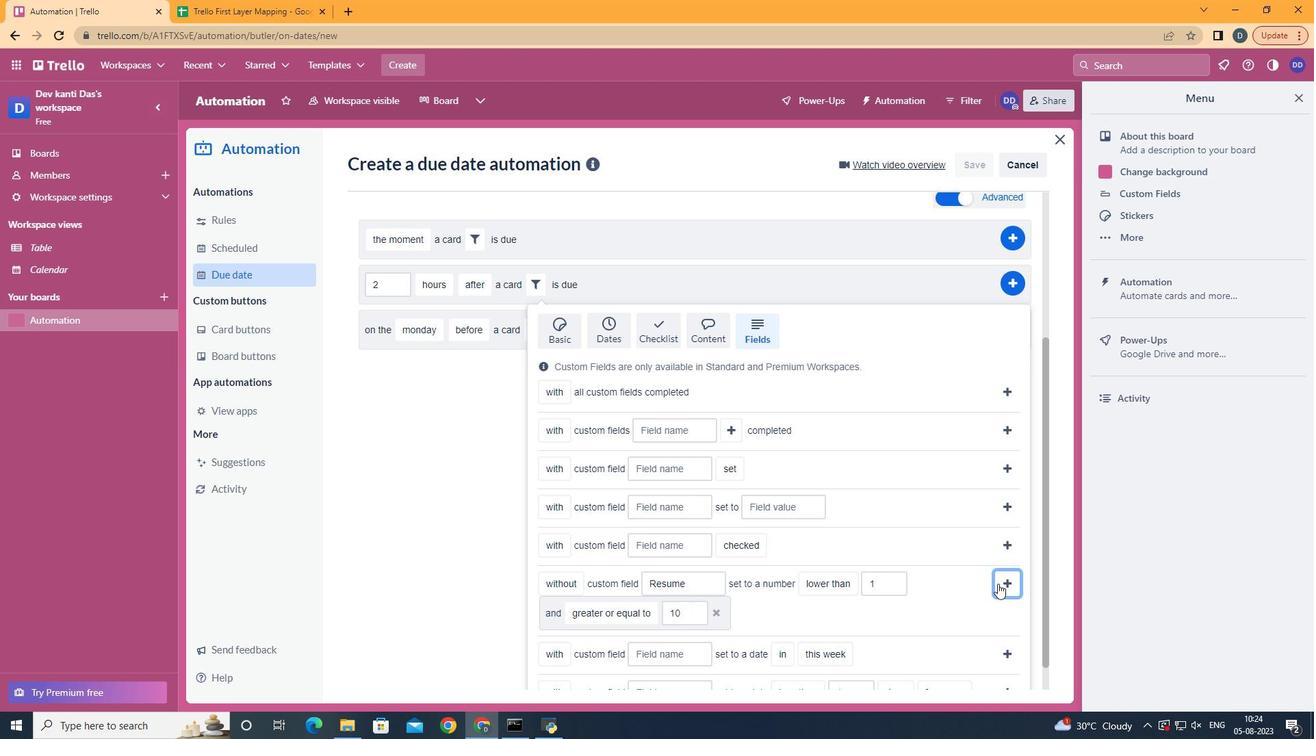 
Action: Mouse pressed left at (997, 583)
Screenshot: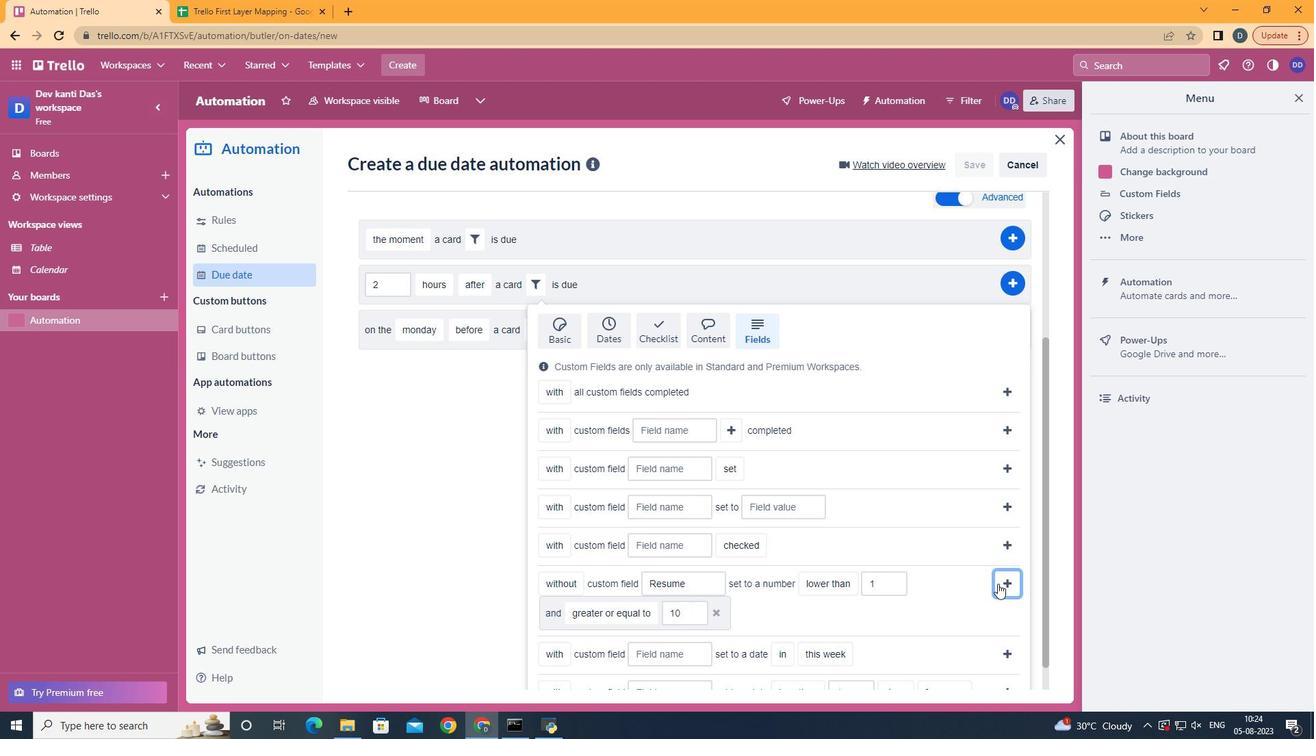 
Action: Mouse moved to (1015, 501)
Screenshot: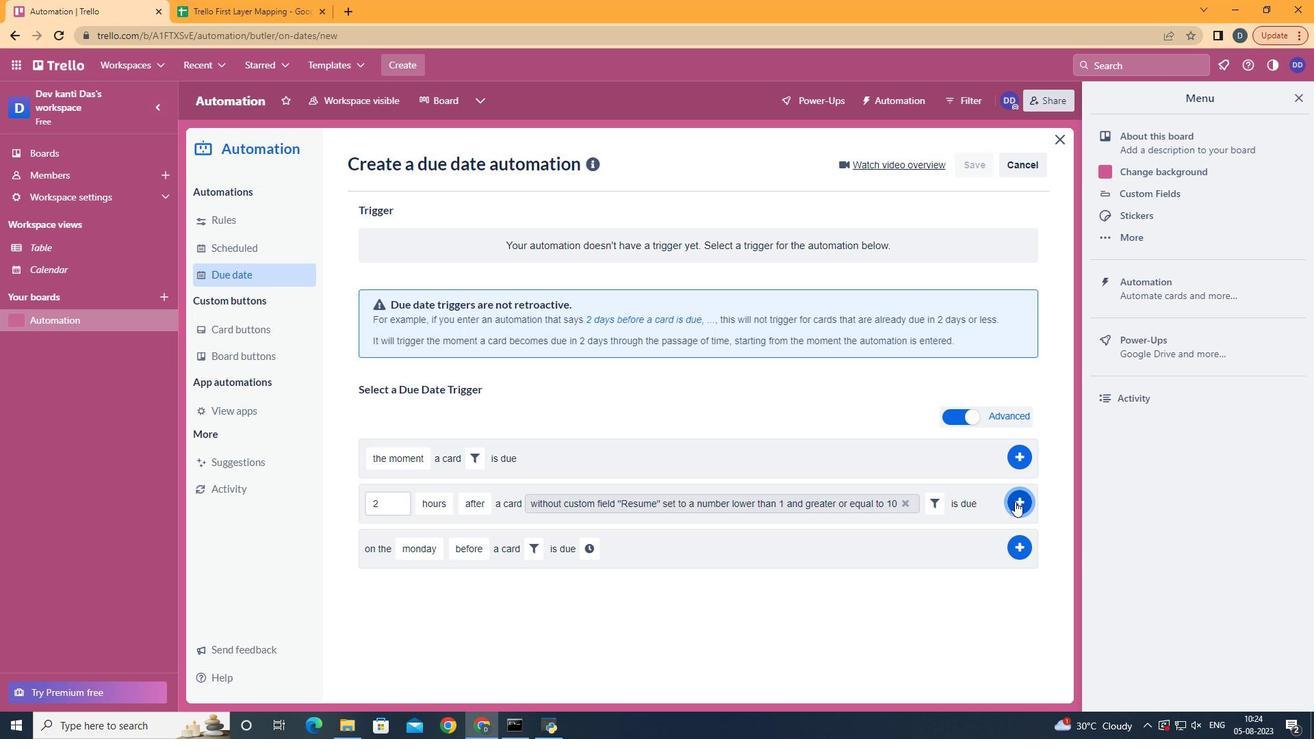 
Action: Mouse pressed left at (1015, 501)
Screenshot: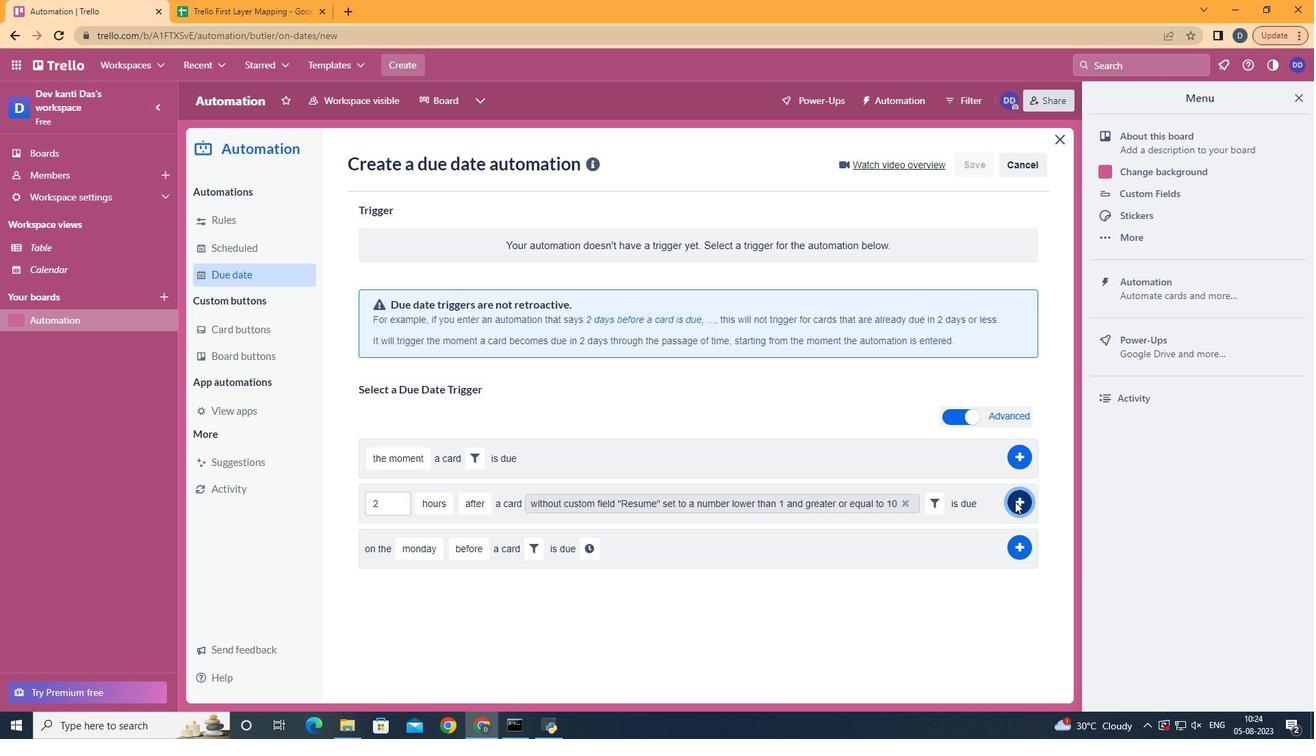 
Action: Mouse moved to (591, 238)
Screenshot: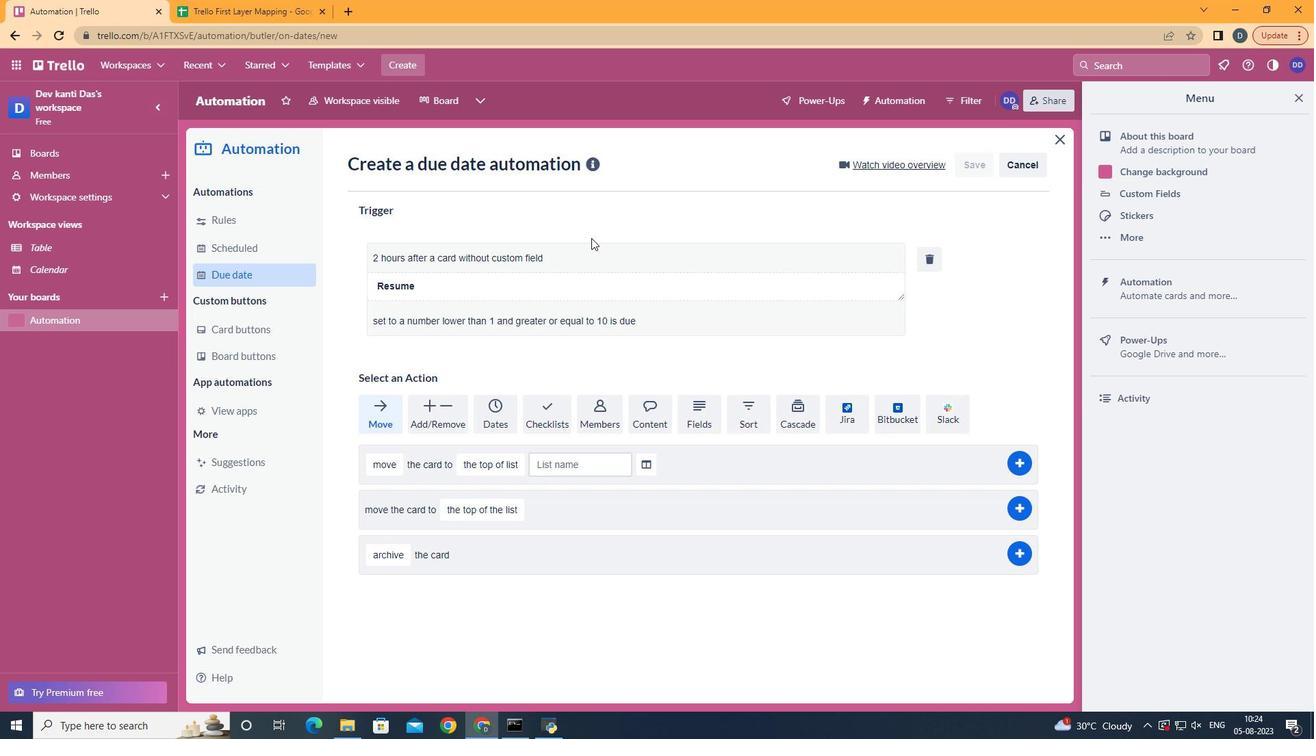 
